 Task: Add an event with the title Product Demonstration and Feedback Session, date '2024/04/28', time 9:40 AM to 11:40 AMand add a description: Participants will develop essential communication skills, such as active listening, asking probing questions, and conveying their own viewpoints persuasively. They will learn how to adapt their communication style to different negotiation situations and personalities., put the event into Blue category . Add location for the event as: New York City, USA, logged in from the account softage.3@softage.netand send the event invitation to softage.2@softage.net and softage.4@softage.net. Set a reminder for the event 5 minutes before
Action: Mouse moved to (102, 97)
Screenshot: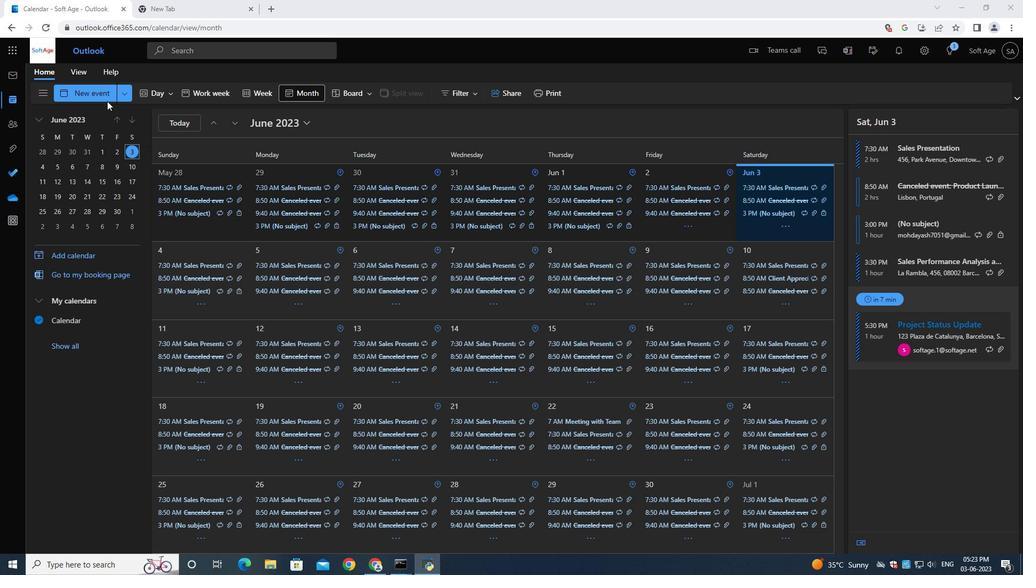 
Action: Mouse pressed left at (102, 97)
Screenshot: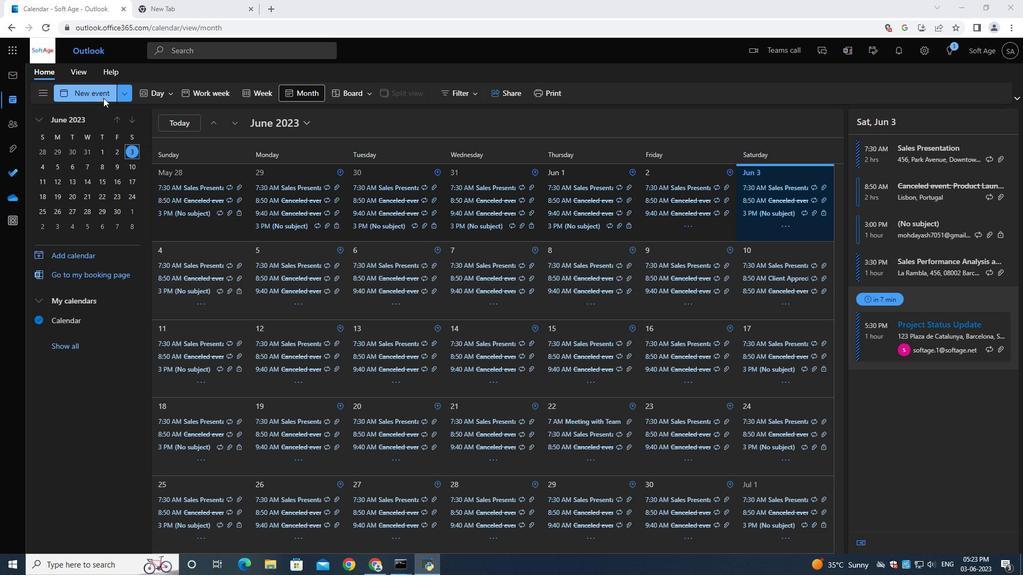 
Action: Mouse moved to (293, 160)
Screenshot: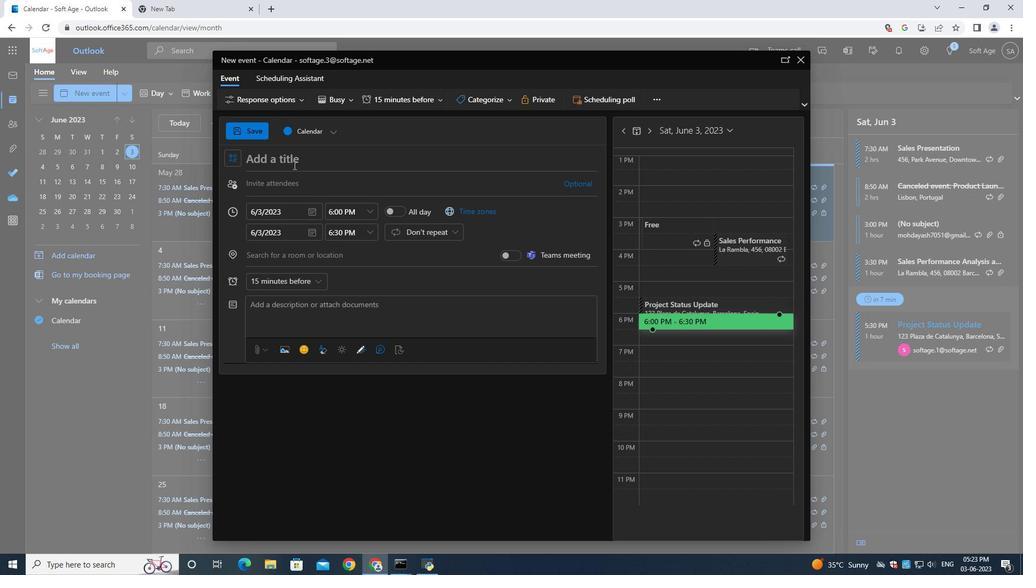
Action: Mouse pressed left at (293, 160)
Screenshot: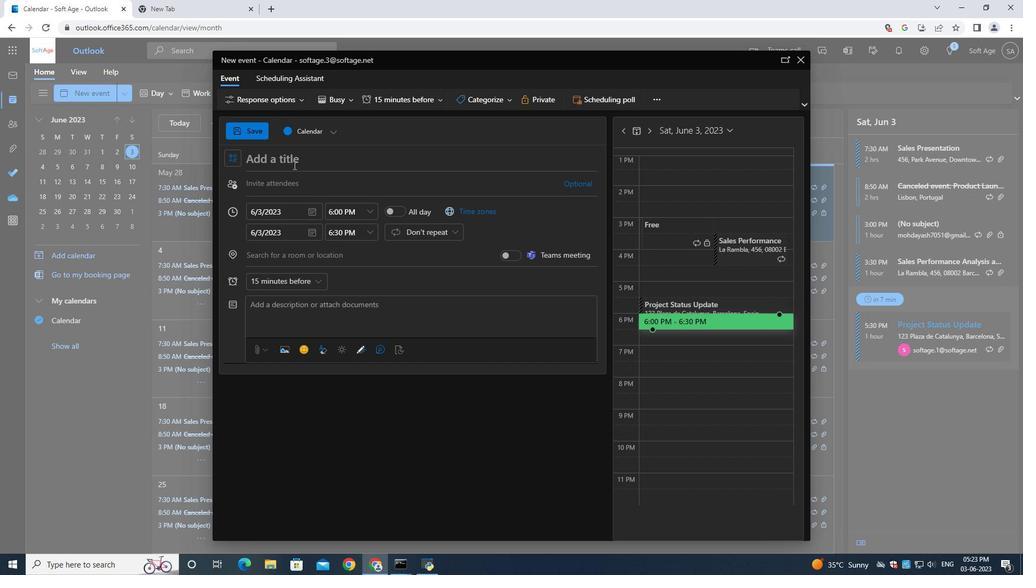 
Action: Key pressed <Key.shift>Product<Key.space><Key.shift>Demonstration<Key.space>and<Key.space><Key.shift>Feedback<Key.space><Key.shift>Session
Screenshot: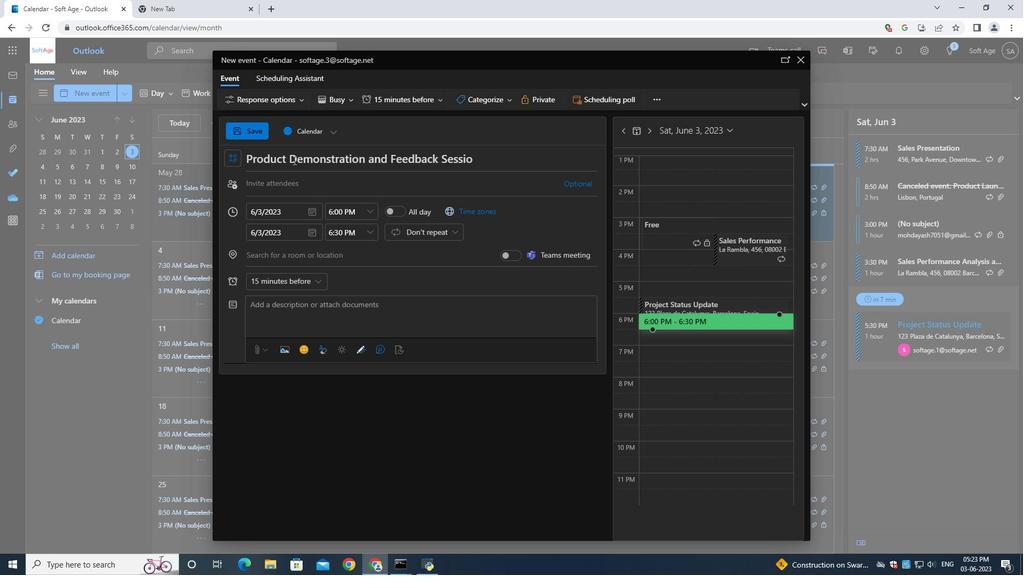 
Action: Mouse moved to (310, 211)
Screenshot: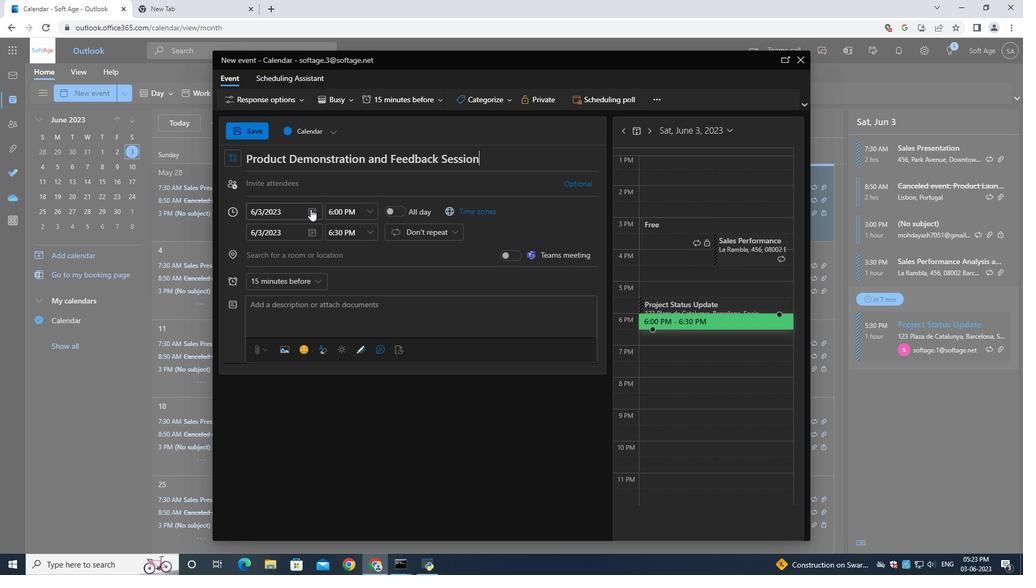 
Action: Mouse pressed left at (310, 211)
Screenshot: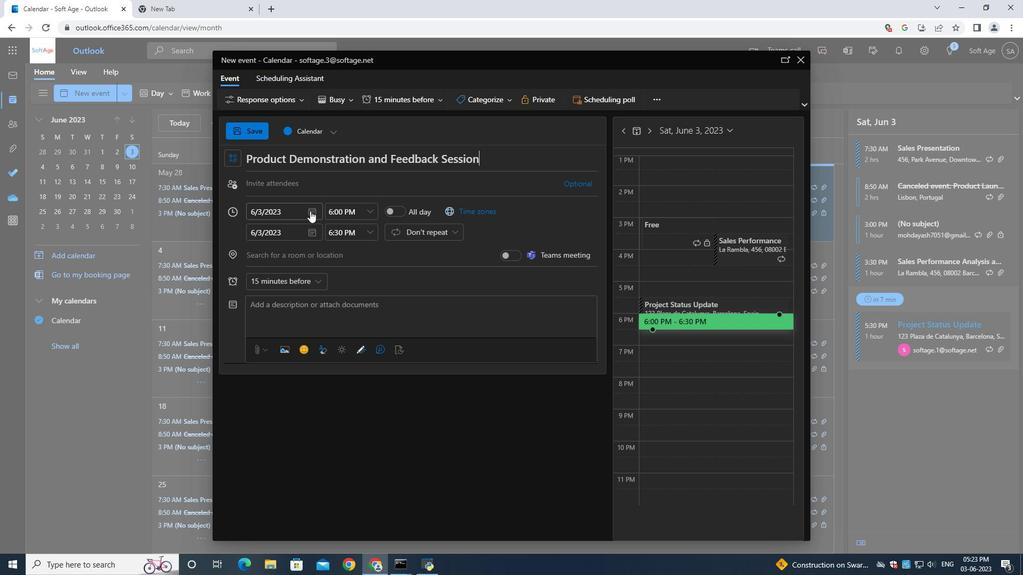 
Action: Mouse moved to (347, 234)
Screenshot: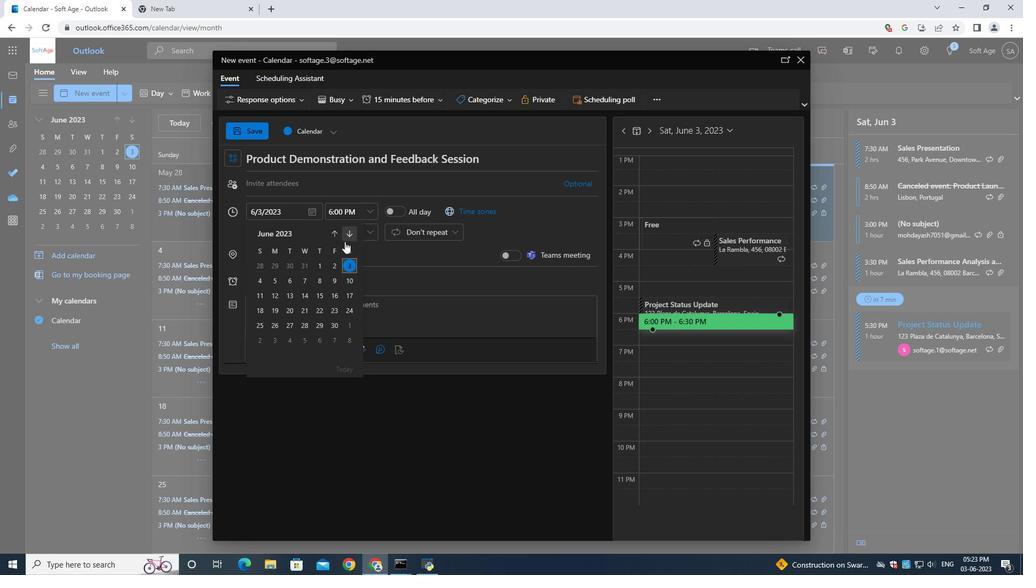 
Action: Mouse pressed left at (347, 234)
Screenshot: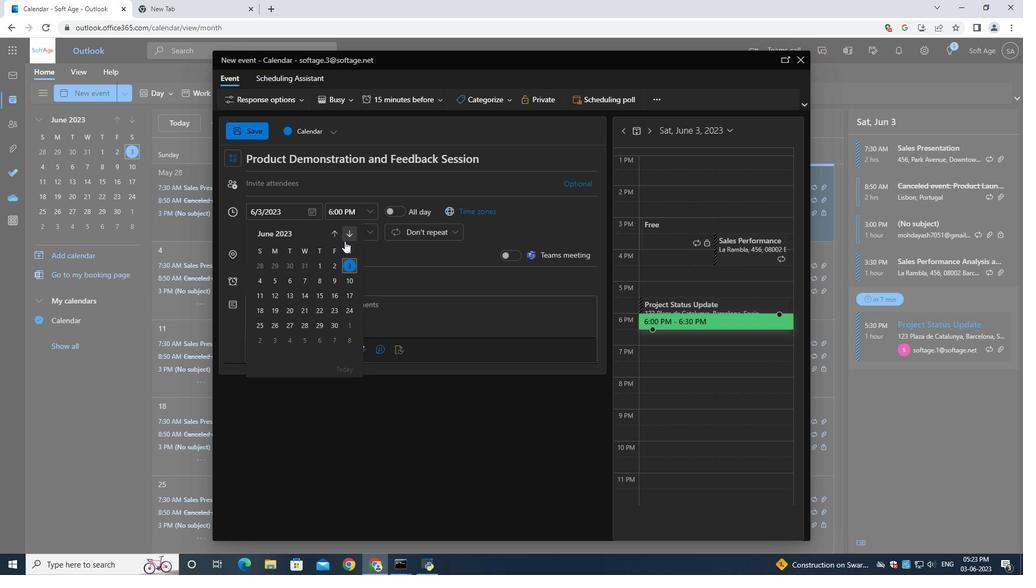 
Action: Mouse moved to (348, 235)
Screenshot: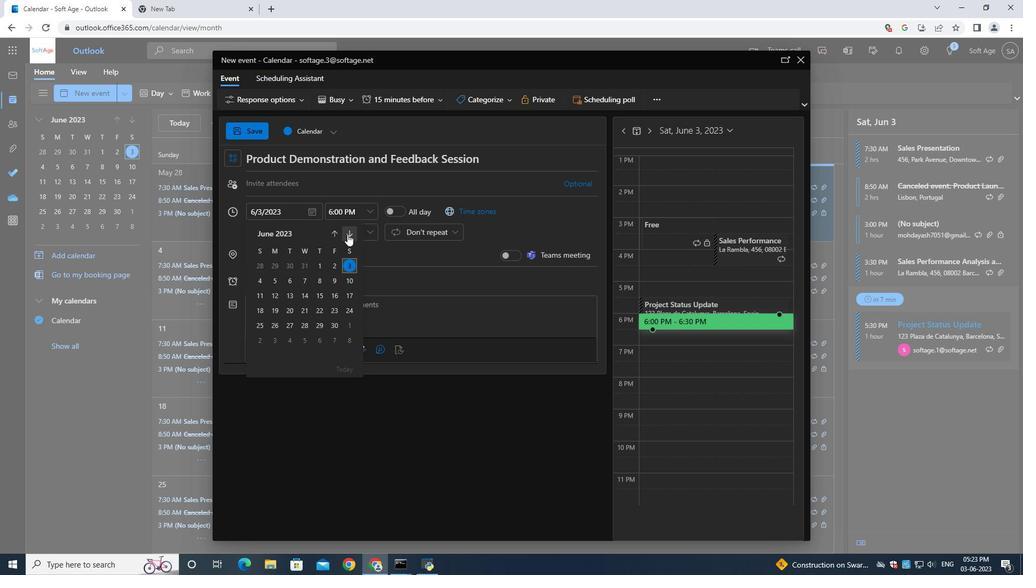 
Action: Mouse pressed left at (348, 235)
Screenshot: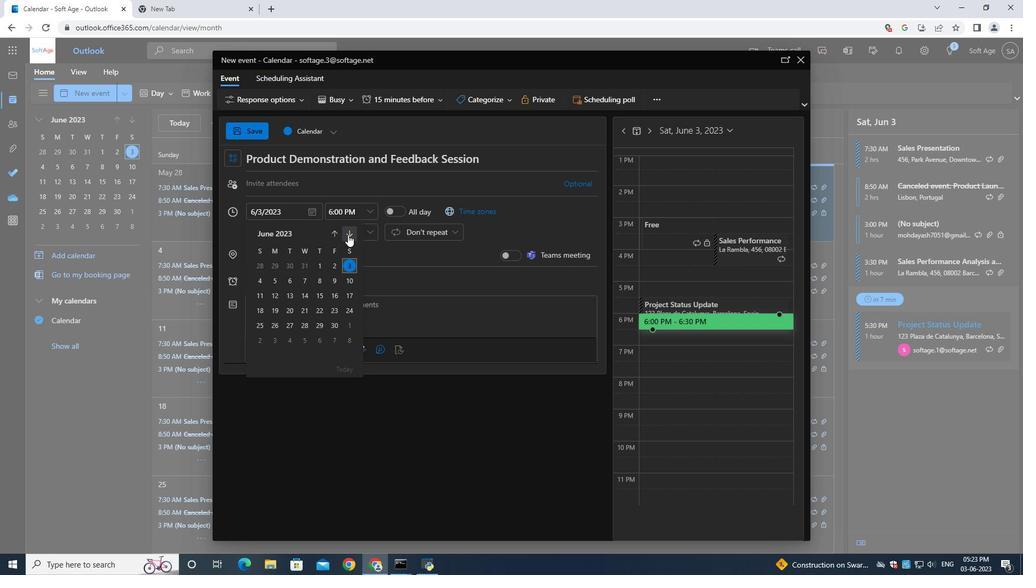 
Action: Mouse pressed left at (348, 235)
Screenshot: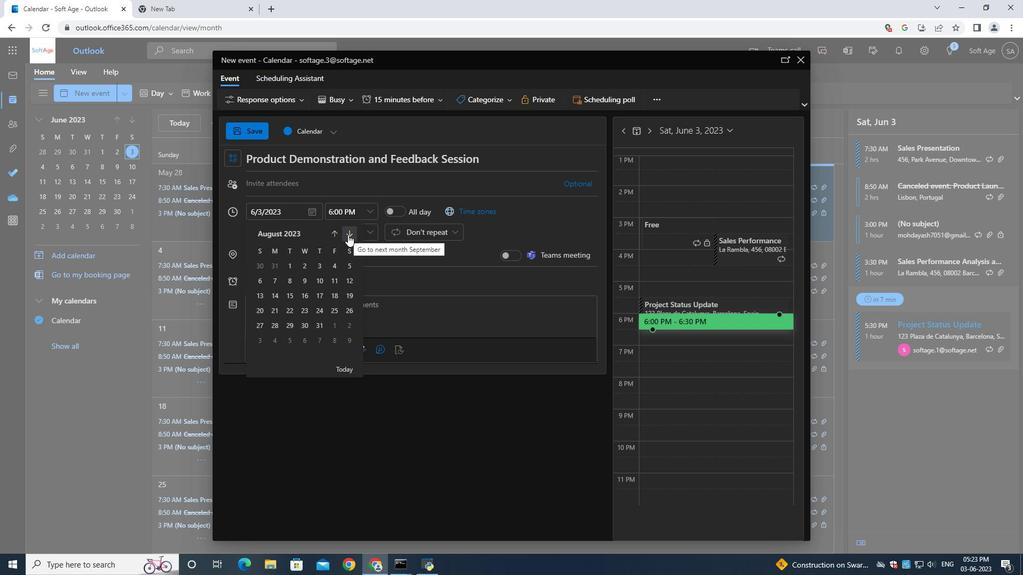 
Action: Mouse moved to (347, 235)
Screenshot: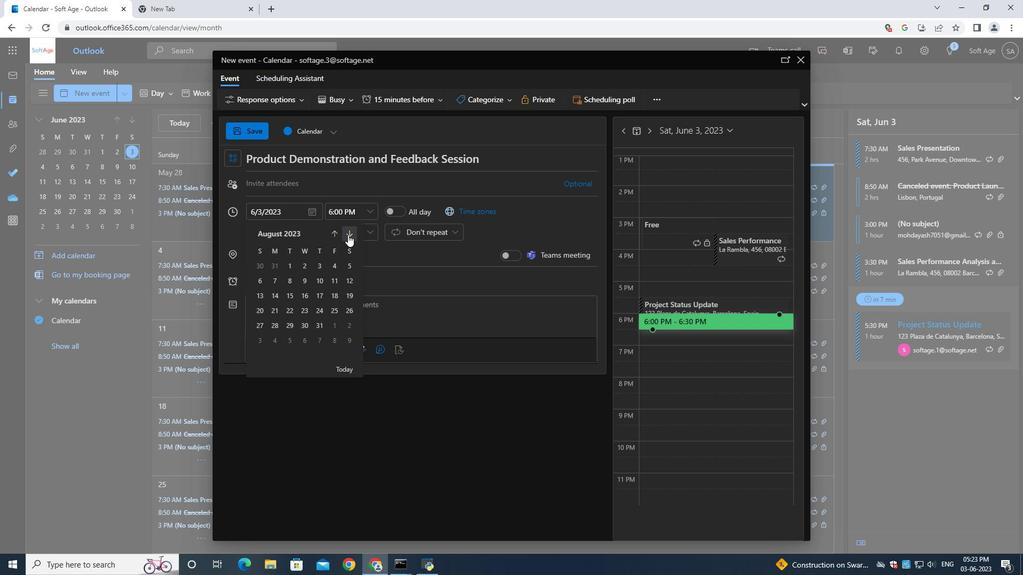
Action: Mouse pressed left at (347, 235)
Screenshot: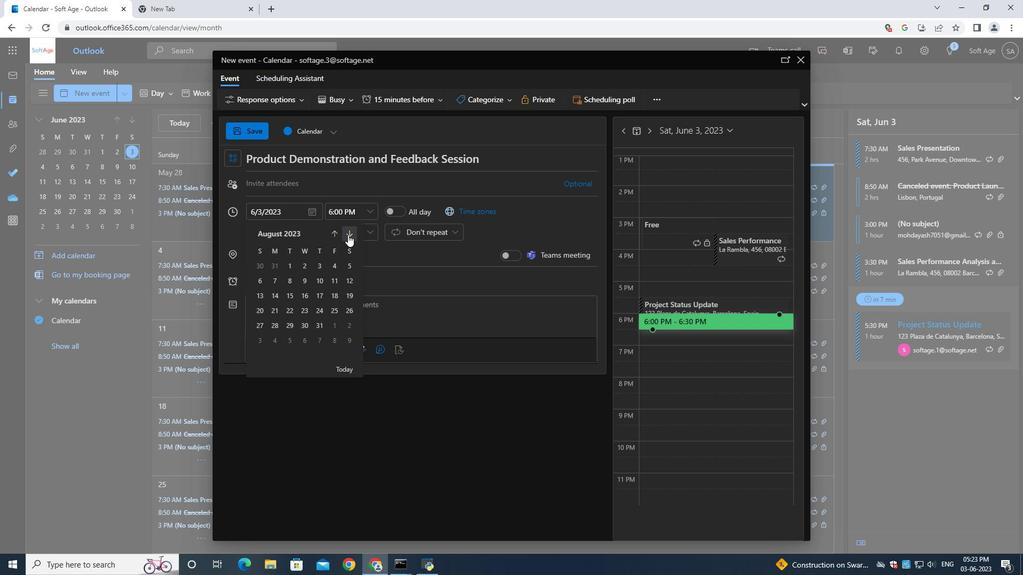 
Action: Mouse pressed left at (347, 235)
Screenshot: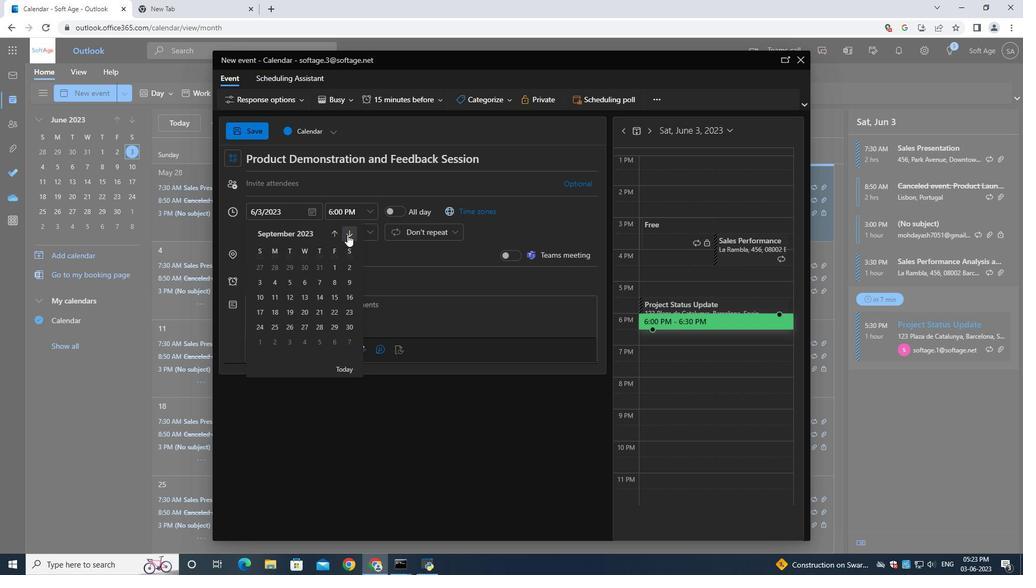 
Action: Mouse pressed left at (347, 235)
Screenshot: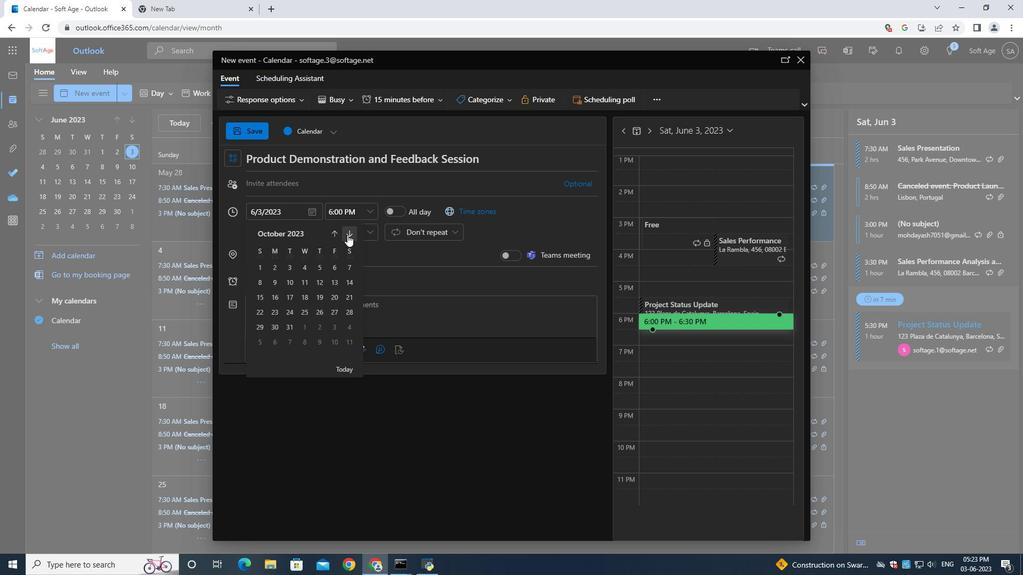 
Action: Mouse pressed left at (347, 235)
Screenshot: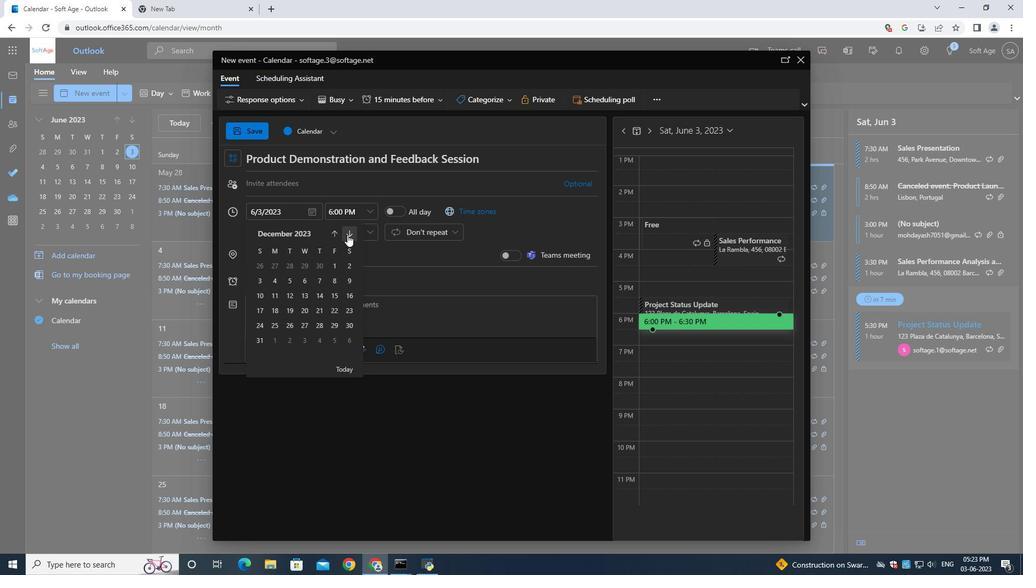 
Action: Mouse pressed left at (347, 235)
Screenshot: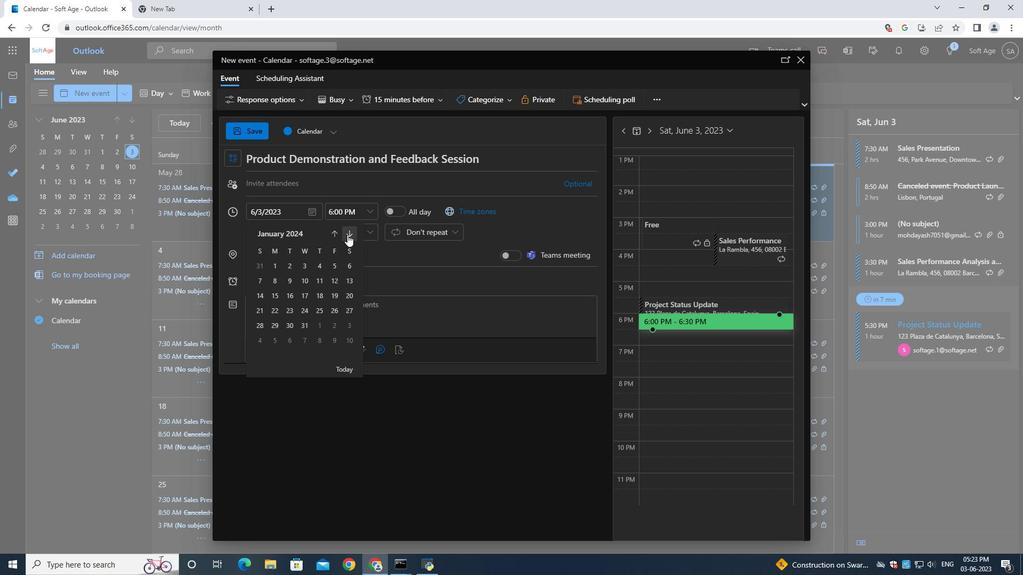 
Action: Mouse pressed left at (347, 235)
Screenshot: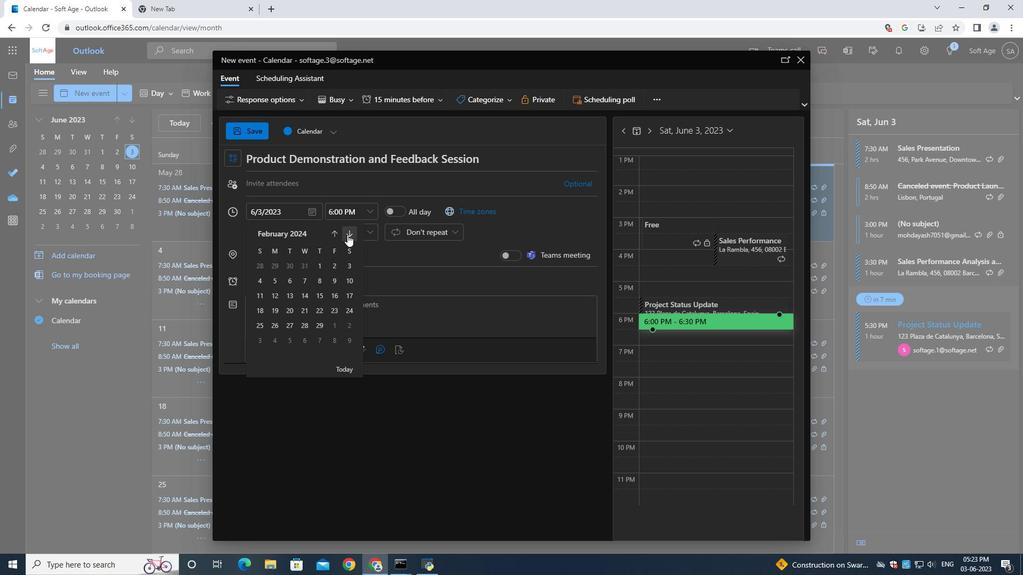 
Action: Mouse pressed left at (347, 235)
Screenshot: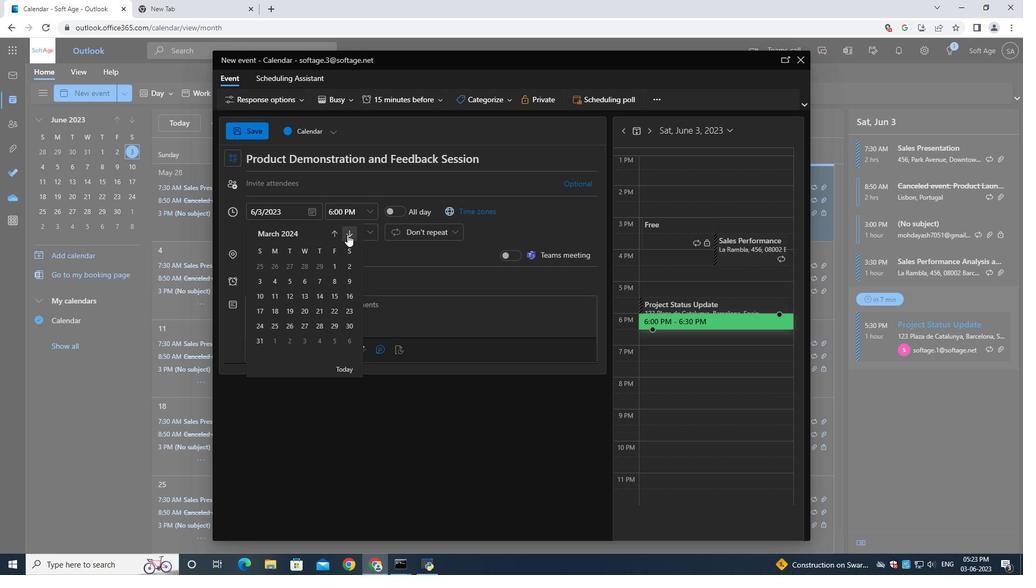 
Action: Mouse moved to (261, 328)
Screenshot: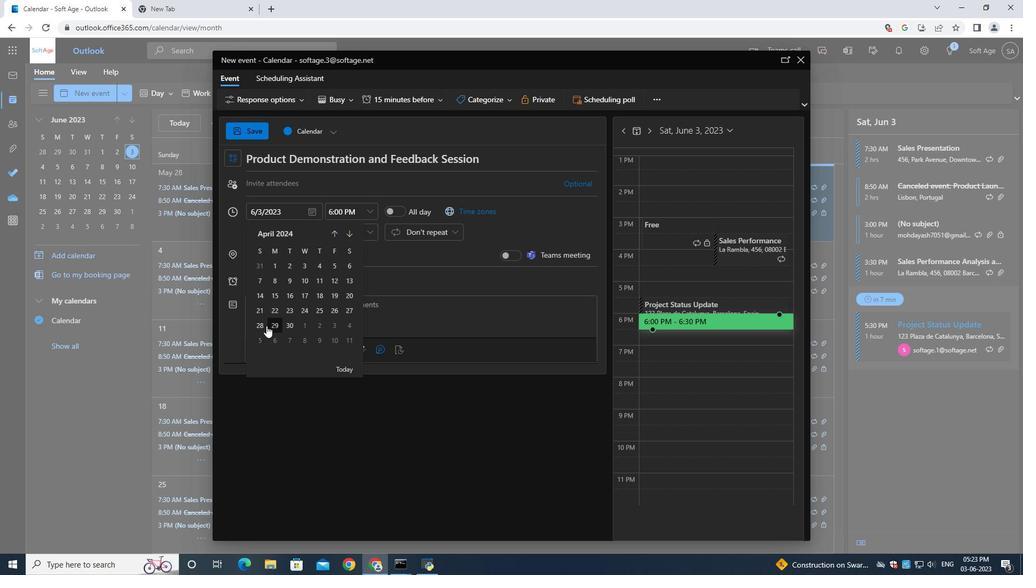 
Action: Mouse pressed left at (261, 328)
Screenshot: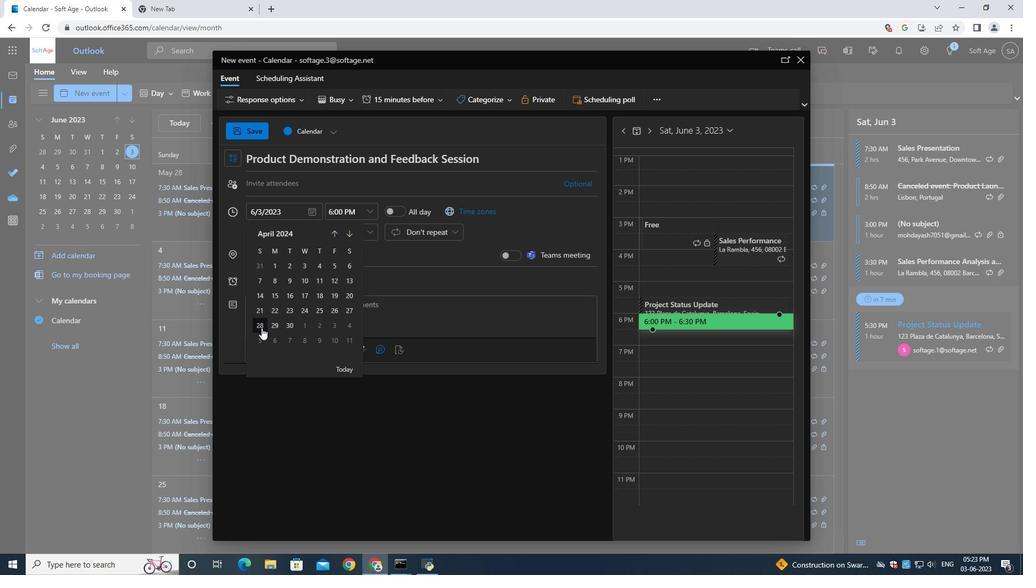 
Action: Mouse moved to (356, 219)
Screenshot: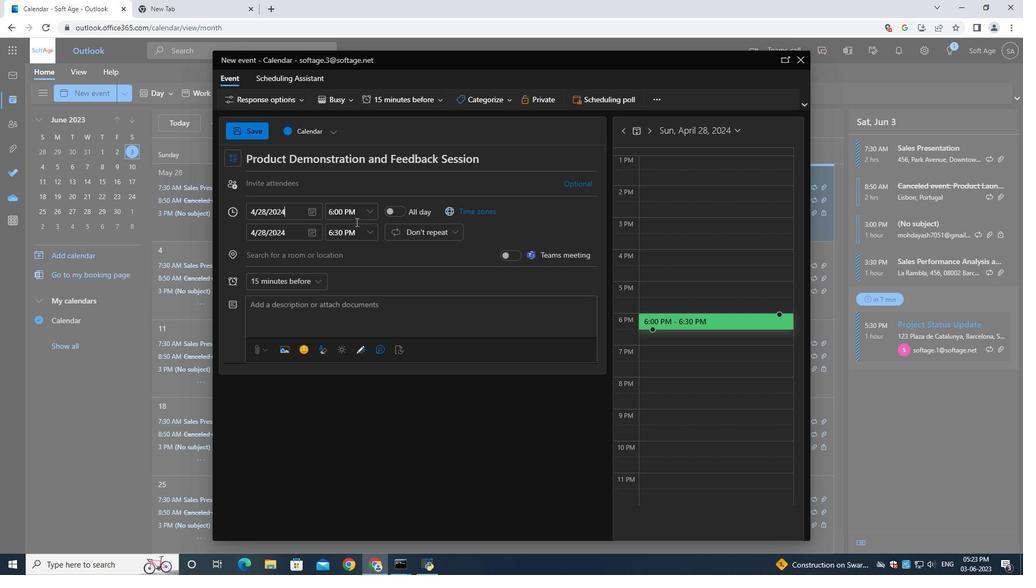 
Action: Mouse pressed left at (356, 219)
Screenshot: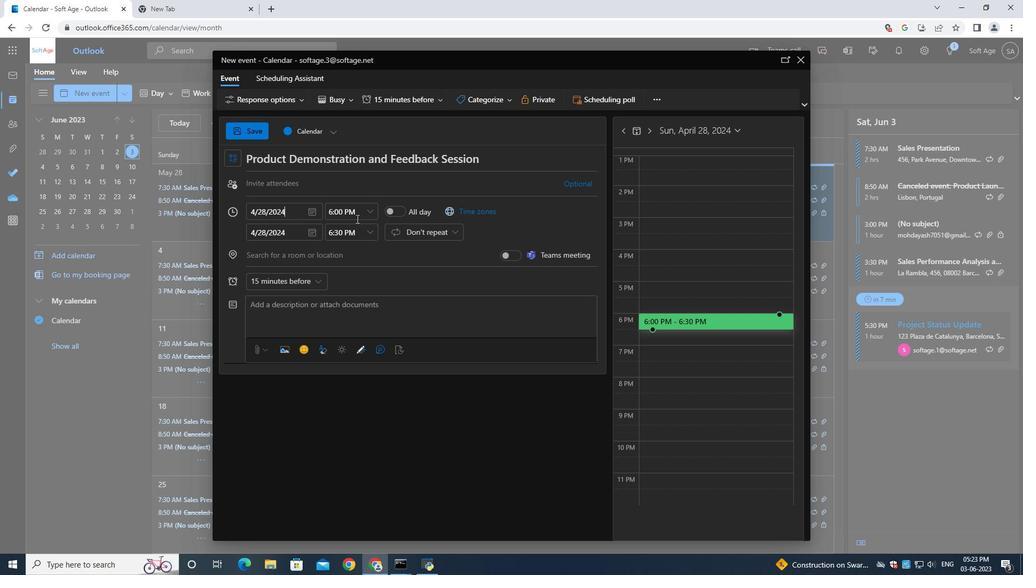 
Action: Key pressed 9<Key.shift_r>:40<Key.shift>AM
Screenshot: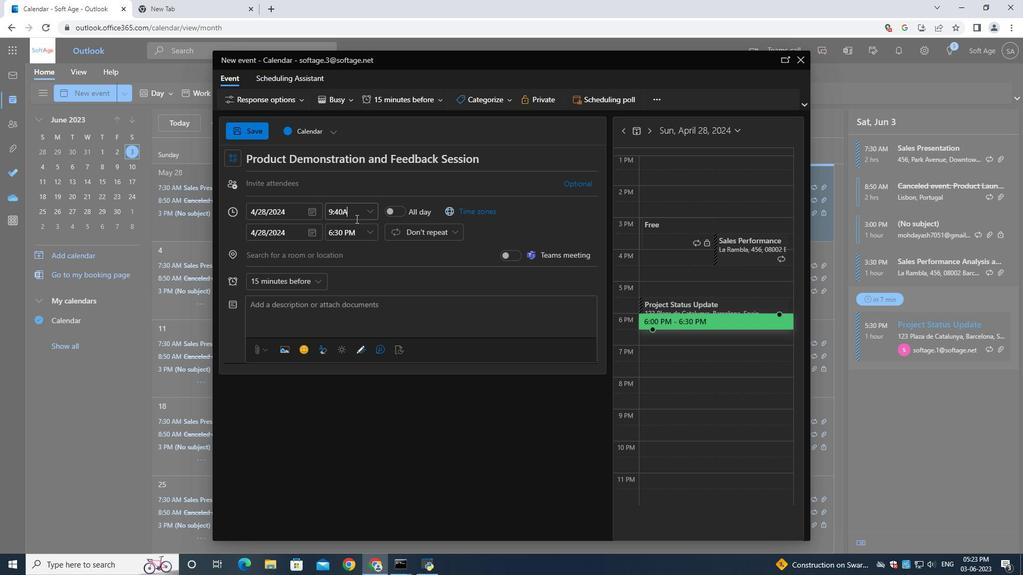 
Action: Mouse moved to (346, 233)
Screenshot: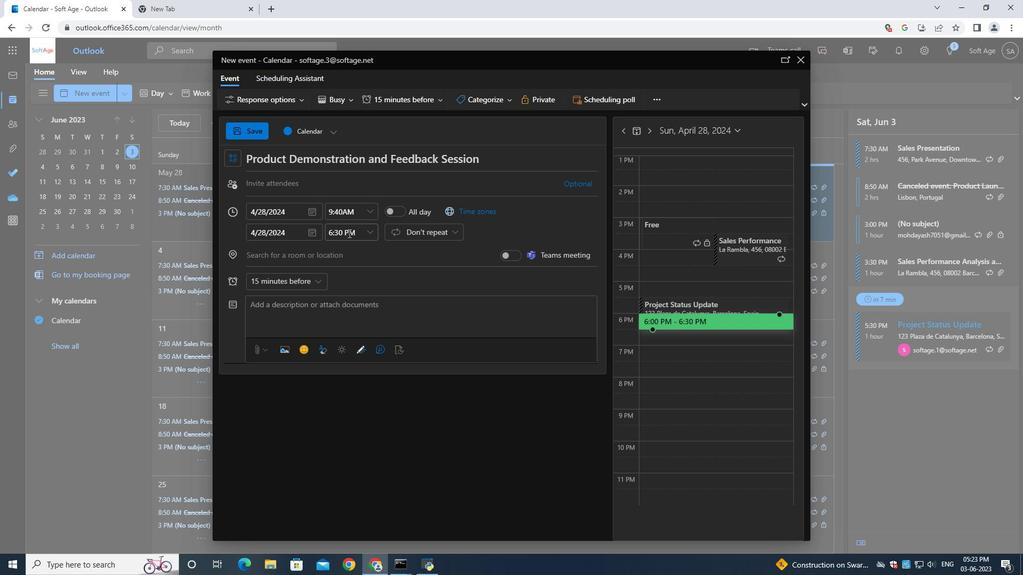 
Action: Mouse pressed left at (346, 233)
Screenshot: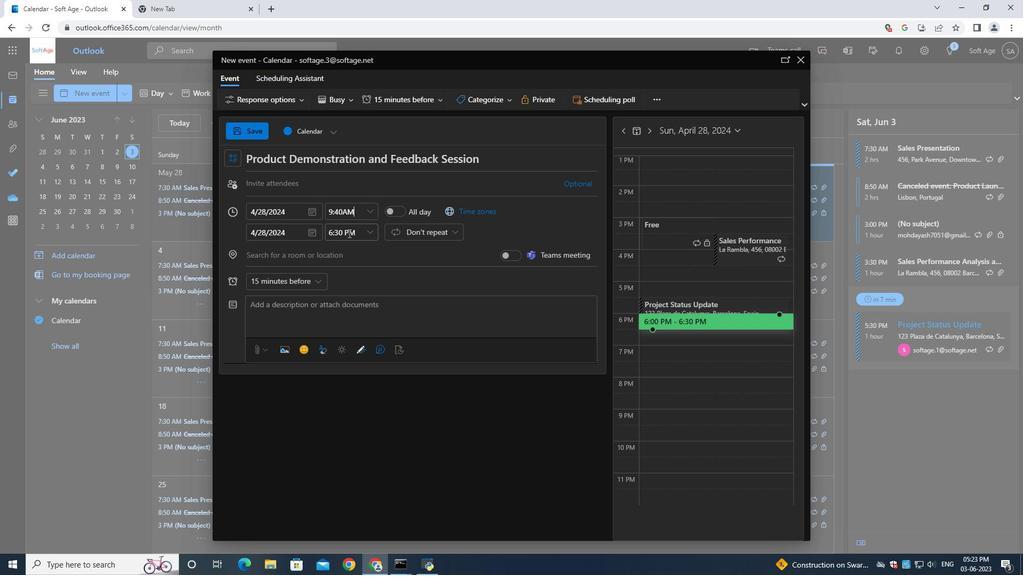 
Action: Mouse moved to (346, 233)
Screenshot: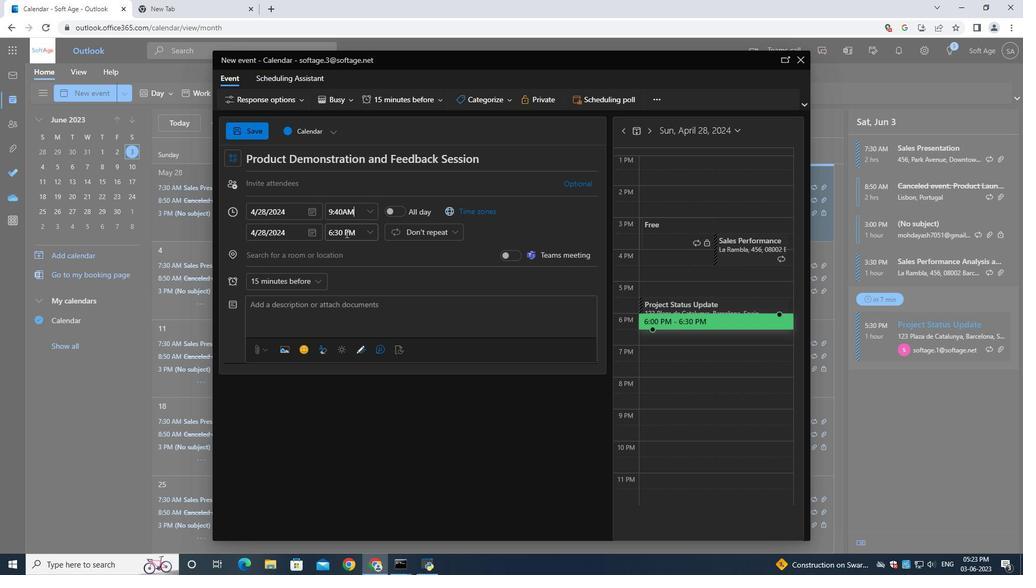 
Action: Key pressed 11<Key.shift_r>:40<Key.shift>AM
Screenshot: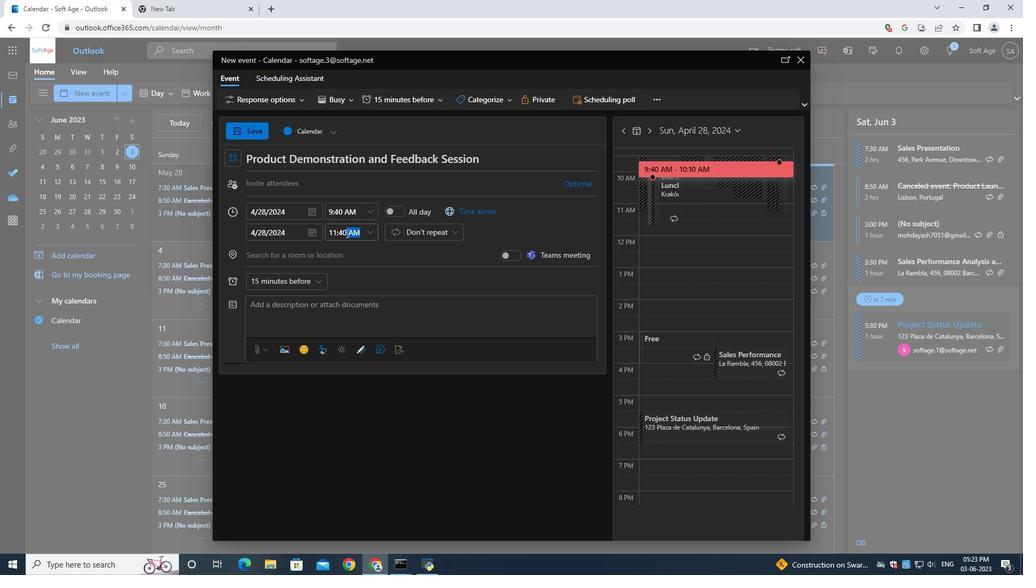 
Action: Mouse moved to (318, 311)
Screenshot: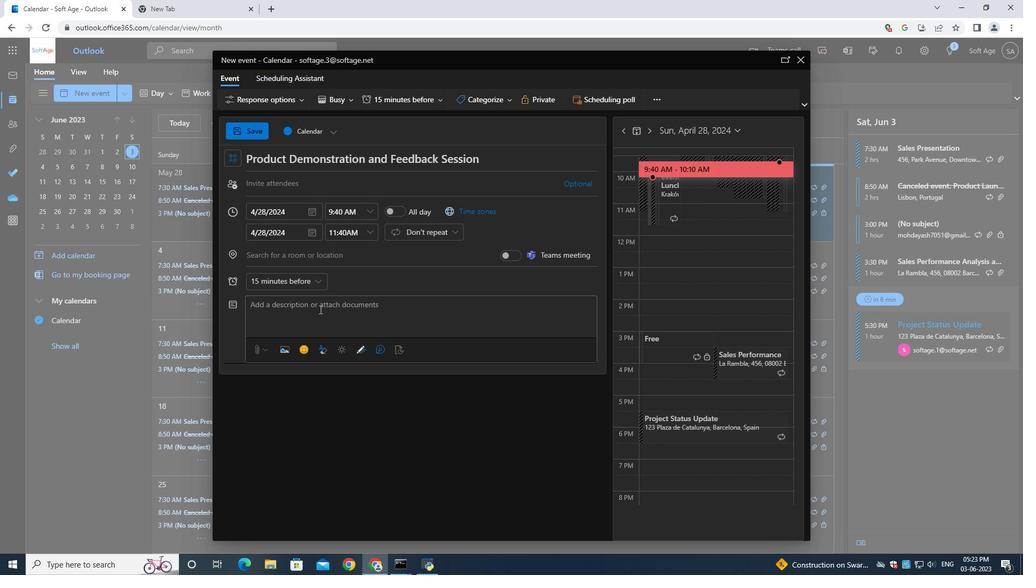 
Action: Mouse pressed left at (318, 311)
Screenshot: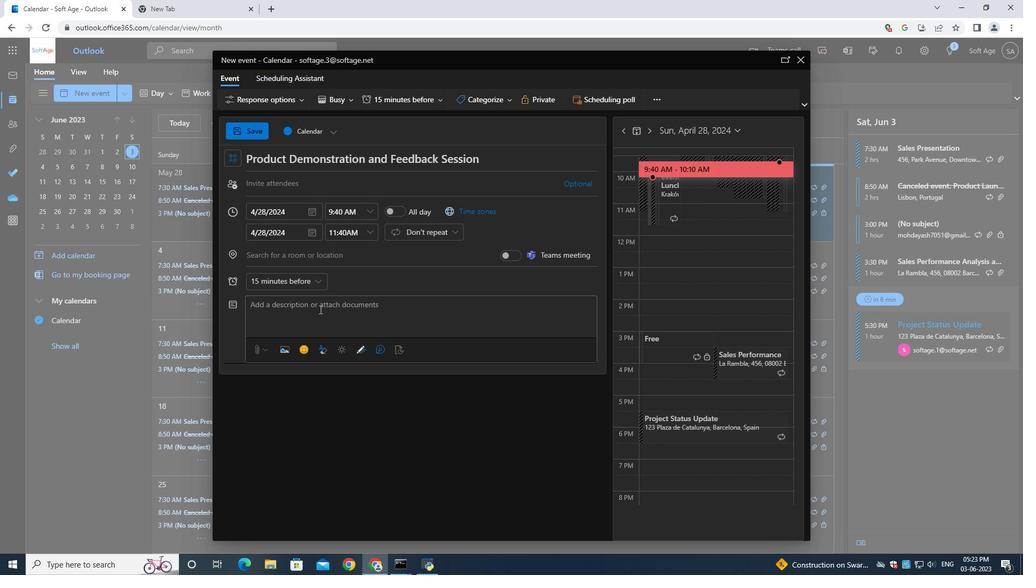 
Action: Mouse moved to (321, 308)
Screenshot: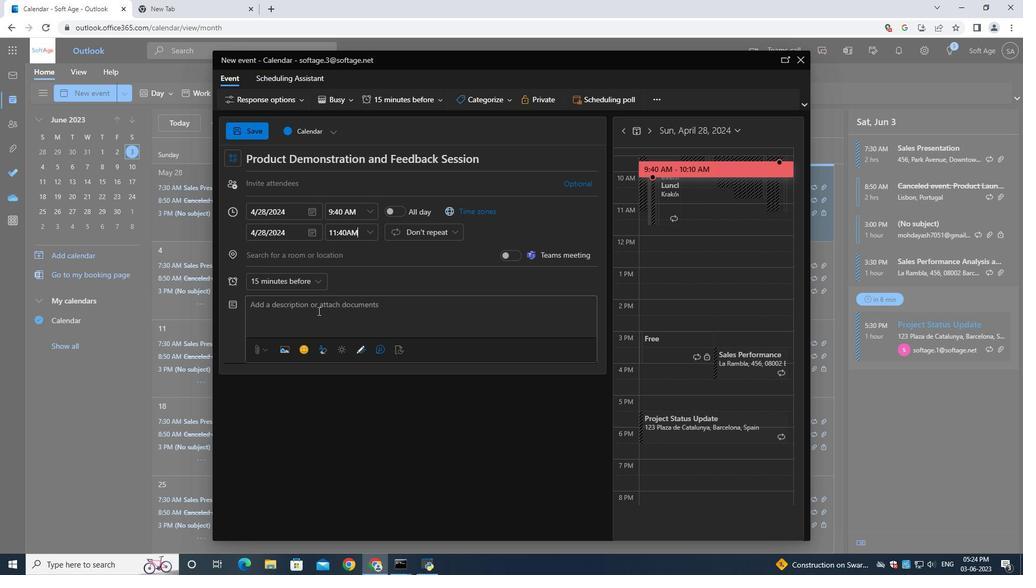 
Action: Key pressed <Key.shift><Key.shift><Key.shift><Key.shift><Key.shift><Key.shift><Key.shift>Participants<Key.space>will<Key.space>develop<Key.space>essential<Key.space>communication<Key.space>skills,<Key.space>such<Key.space>as<Key.space>active<Key.space>listening,<Key.space>asking<Key.space>probing<Key.space>question,<Key.space>and<Key.space>conveying<Key.space>their<Key.space>own<Key.space>viewpoints<Key.space>pr<Key.backspace>ersuasively.<Key.space><Key.shift>They<Key.space>will<Key.space>learn<Key.space>hoe<Key.backspace>w<Key.space>to<Key.space>adapt<Key.space>their<Key.space>commun<Key.backspace><Key.backspace><Key.backspace><Key.backspace><Key.backspace><Key.backspace>communication<Key.space>style<Key.space>to<Key.space>different<Key.space>negotiation<Key.space>situations<Key.space>and<Key.space>personalities.
Screenshot: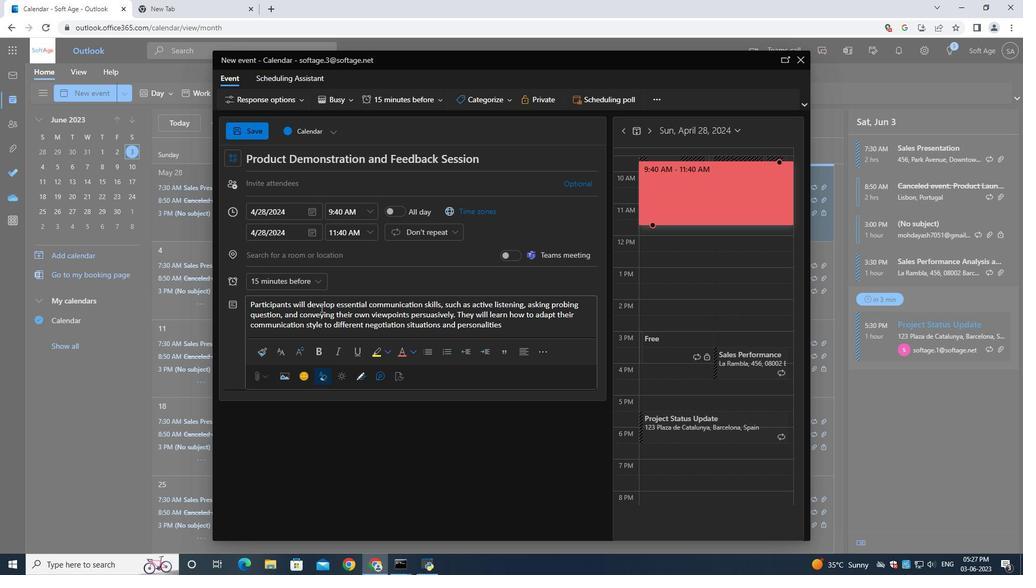 
Action: Mouse moved to (502, 101)
Screenshot: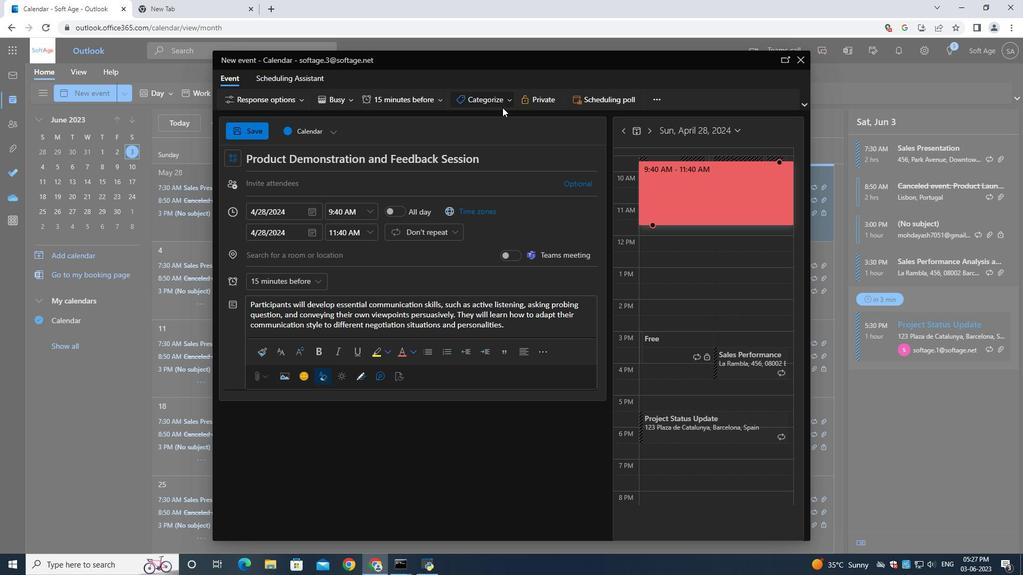
Action: Mouse pressed left at (502, 101)
Screenshot: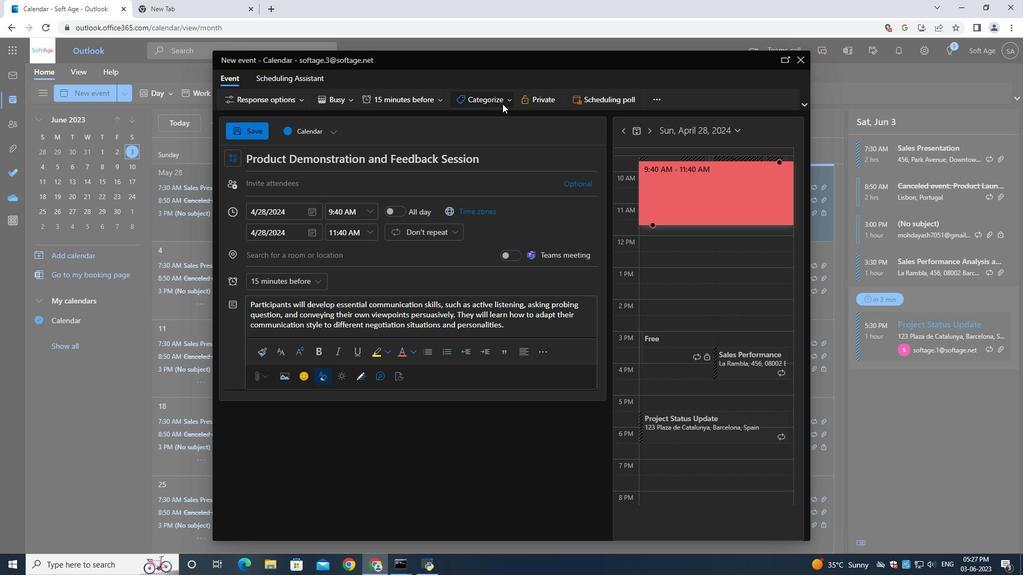 
Action: Mouse moved to (489, 122)
Screenshot: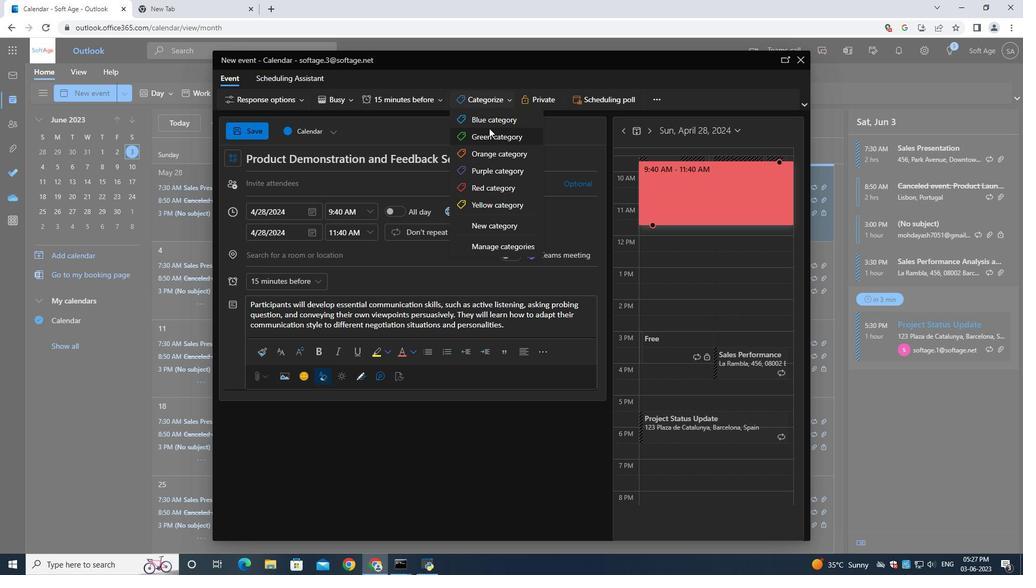 
Action: Mouse pressed left at (489, 122)
Screenshot: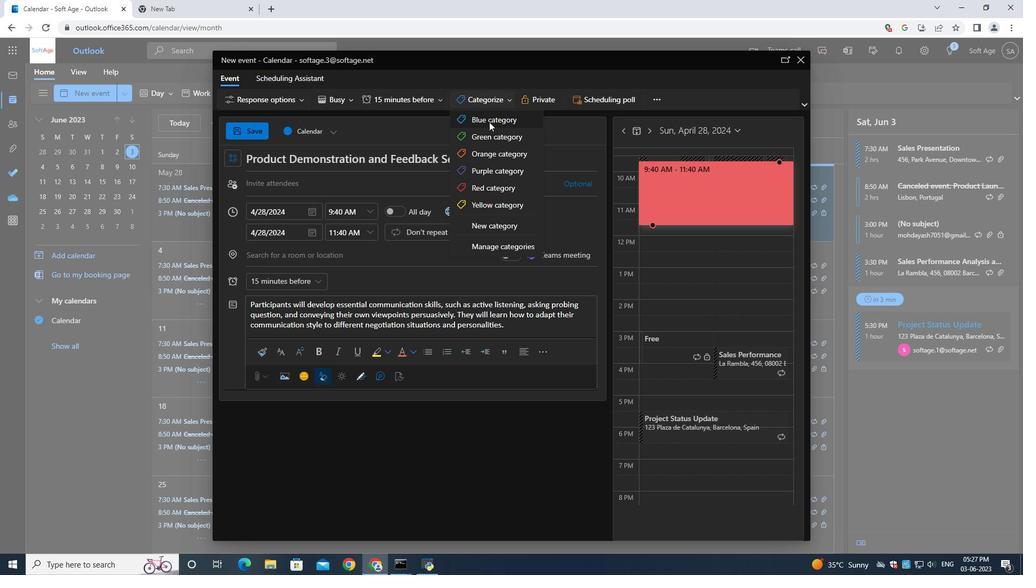 
Action: Mouse moved to (278, 252)
Screenshot: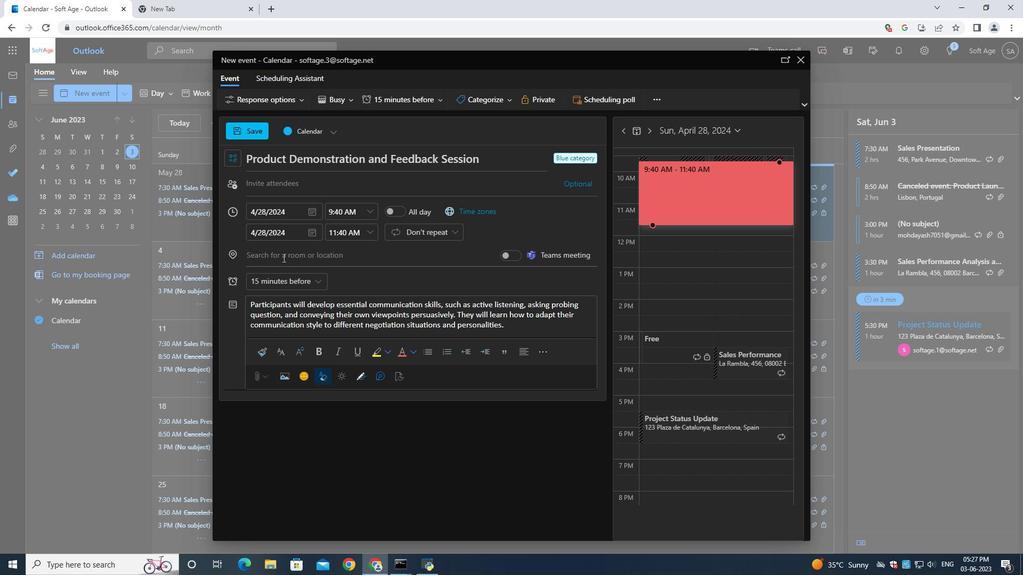 
Action: Mouse pressed left at (278, 252)
Screenshot: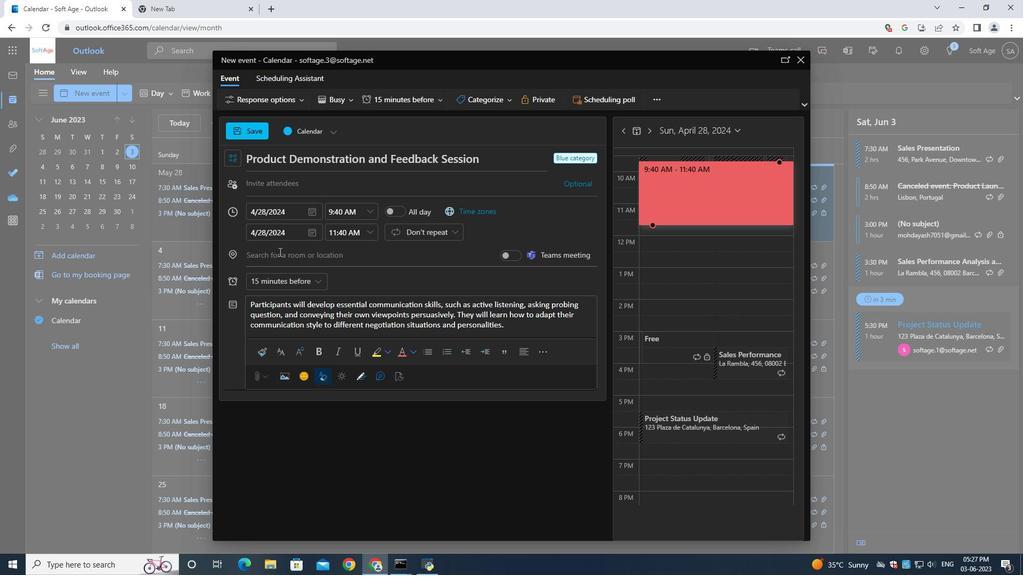 
Action: Mouse moved to (278, 252)
Screenshot: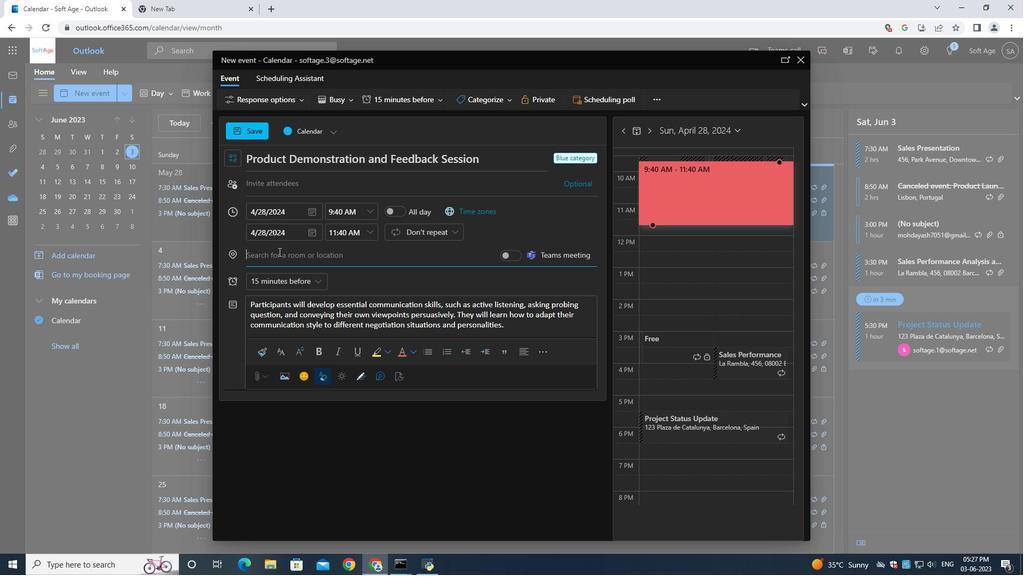 
Action: Key pressed <Key.shift><Key.shift><Key.shift><Key.shift><Key.shift><Key.shift><Key.shift><Key.shift><Key.shift>New<Key.space><Key.shift>York<Key.space><Key.shift>City,<Key.shift><Key.shift><Key.shift><Key.shift><Key.shift><Key.shift><Key.shift><Key.shift><Key.shift><Key.shift><Key.shift><Key.shift><Key.shift><Key.shift><Key.shift><Key.shift><Key.shift><Key.shift><Key.shift><Key.shift><Key.shift><Key.shift><Key.shift><Key.shift><Key.shift><Key.shift><Key.shift><Key.shift><Key.shift><Key.shift><Key.shift><Key.shift><Key.shift><Key.shift><Key.shift><Key.shift><Key.space>USA
Screenshot: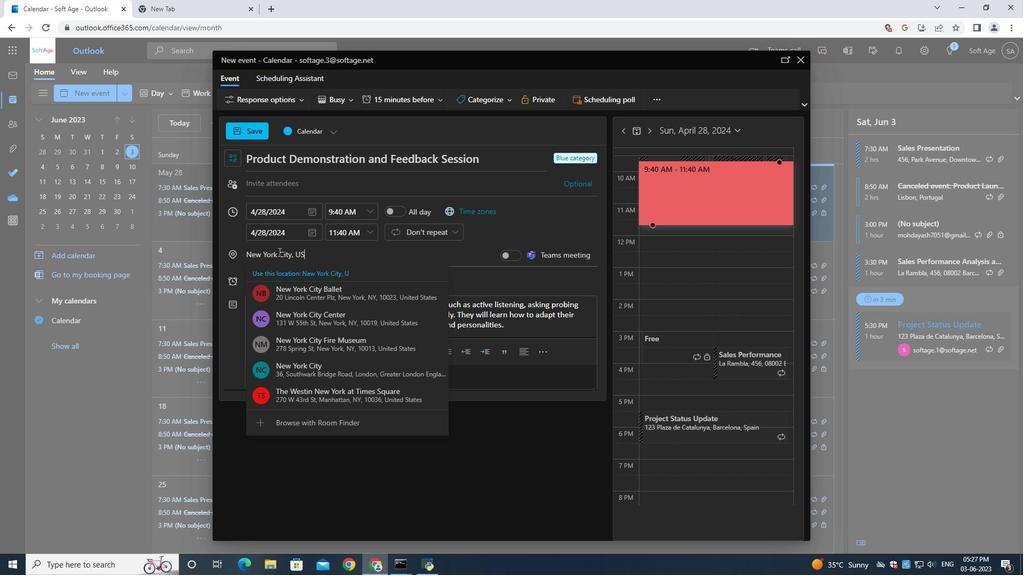 
Action: Mouse moved to (292, 178)
Screenshot: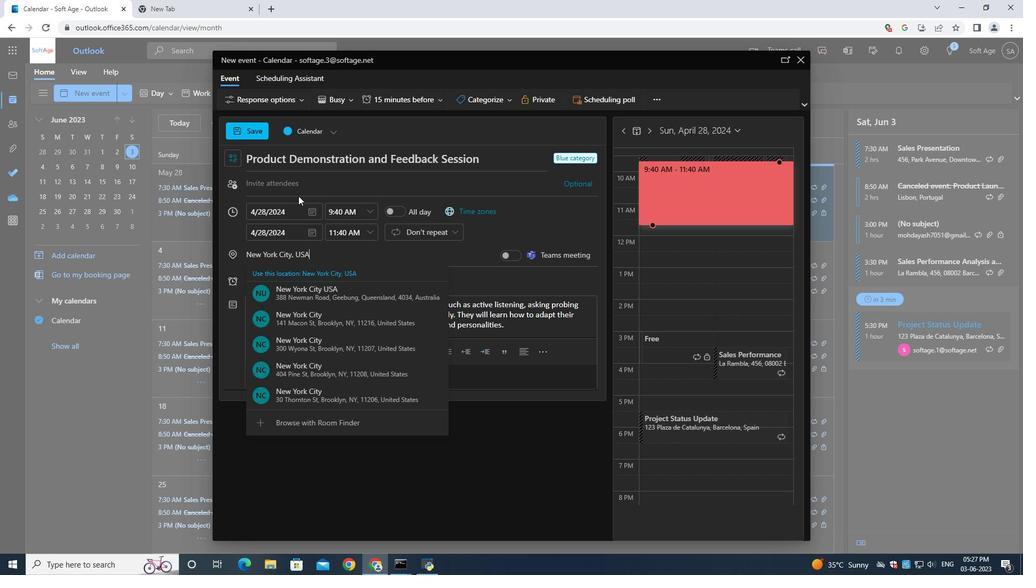 
Action: Mouse pressed left at (292, 178)
Screenshot: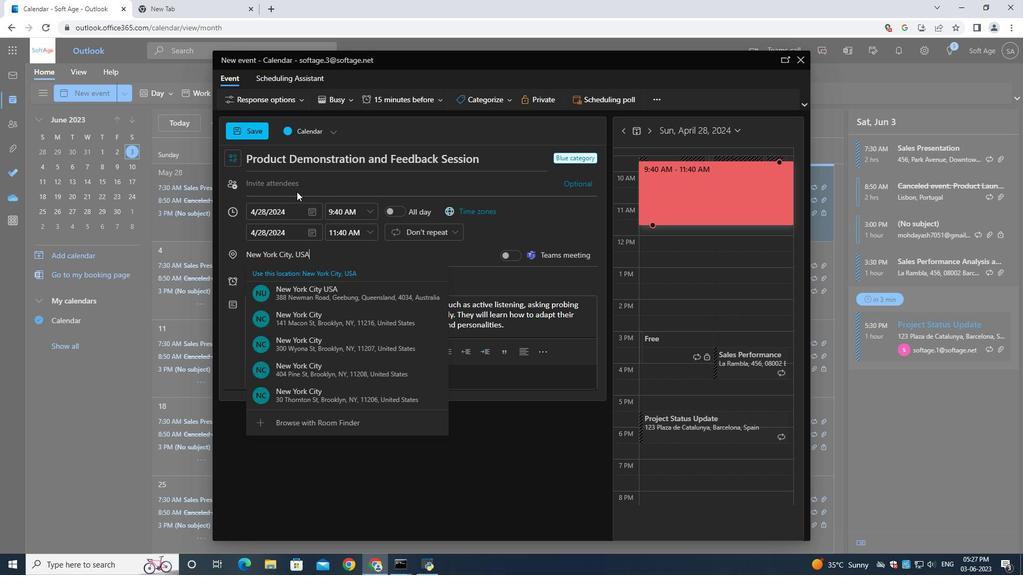 
Action: Mouse moved to (293, 178)
Screenshot: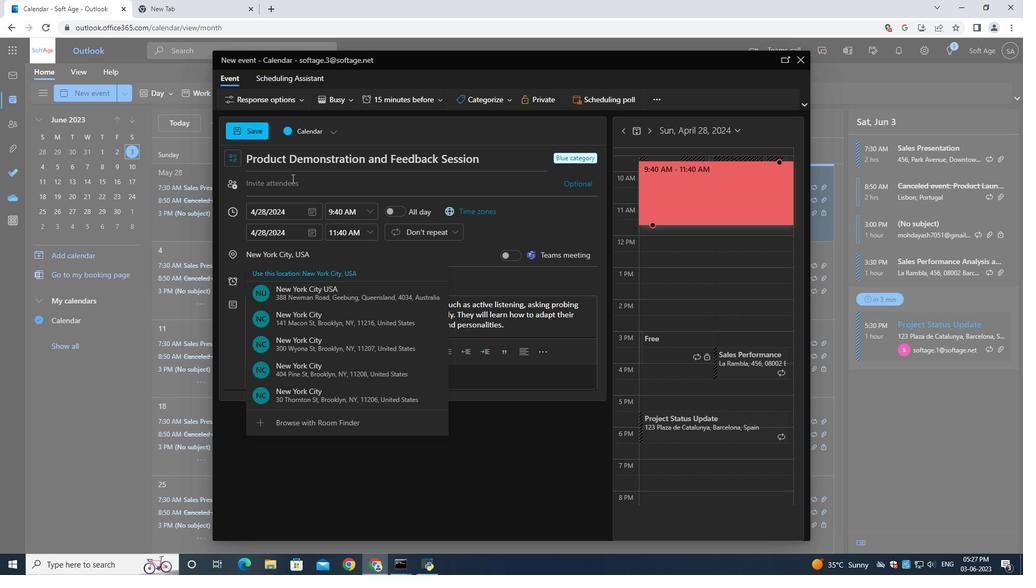 
Action: Key pressed softage.2<Key.shift>@softage.net
Screenshot: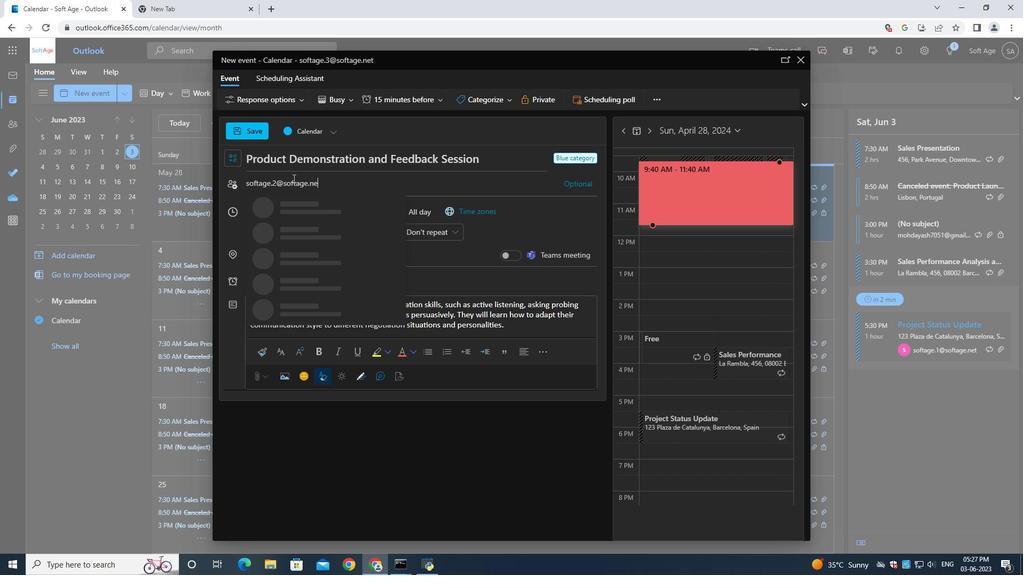 
Action: Mouse moved to (308, 210)
Screenshot: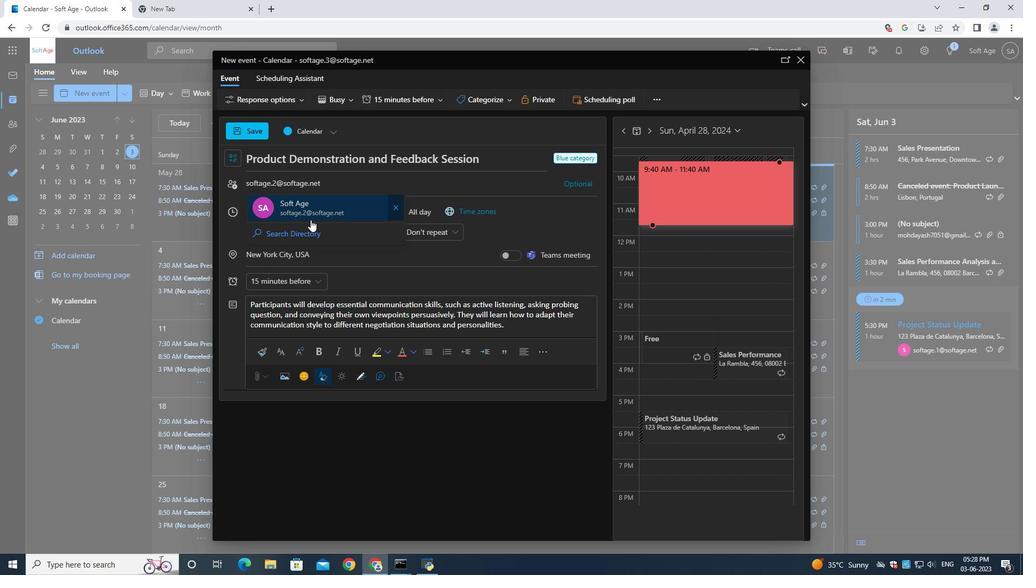 
Action: Mouse pressed left at (308, 210)
Screenshot: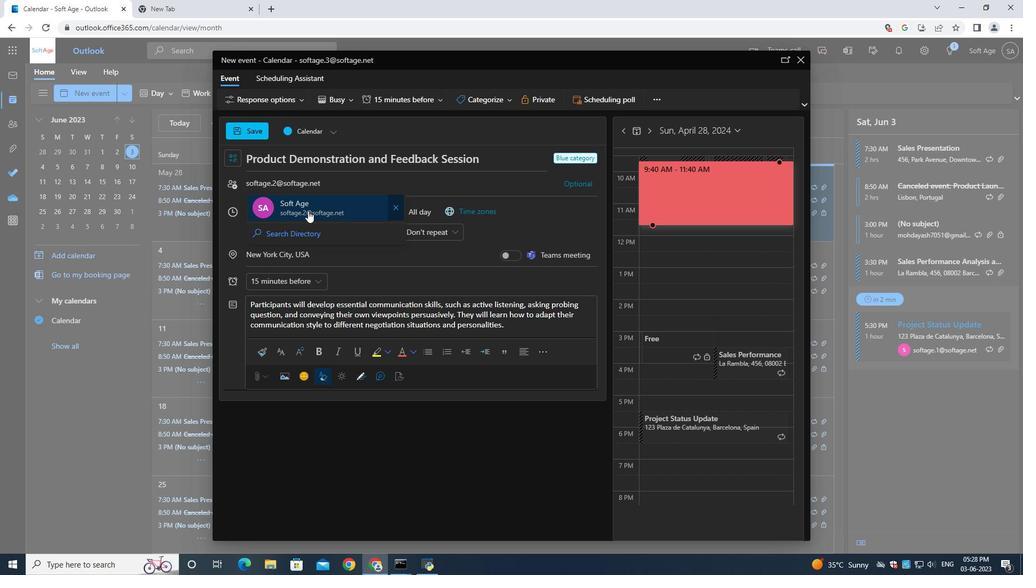 
Action: Mouse moved to (342, 195)
Screenshot: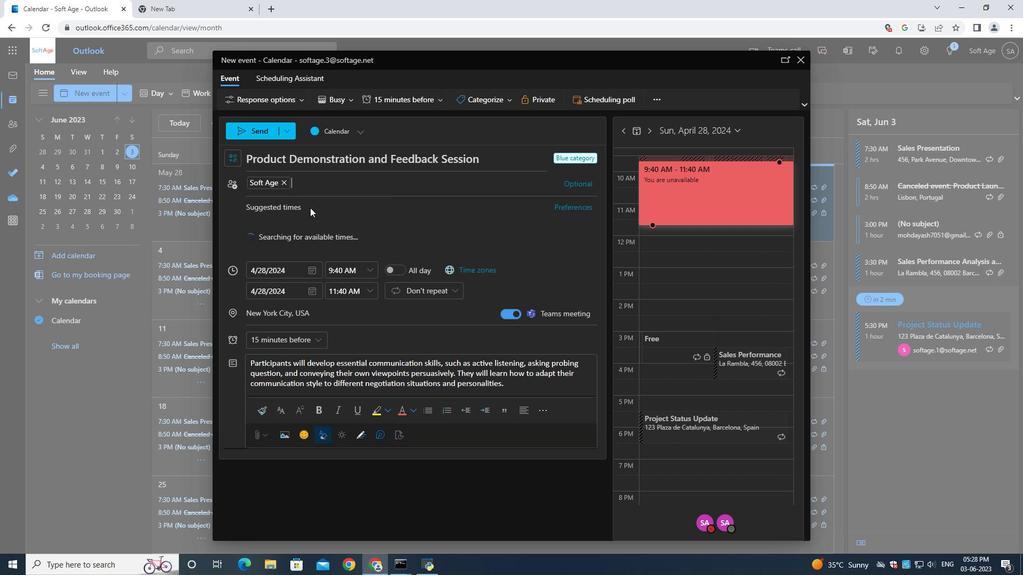 
Action: Key pressed softage.4<Key.shift>@softage.net
Screenshot: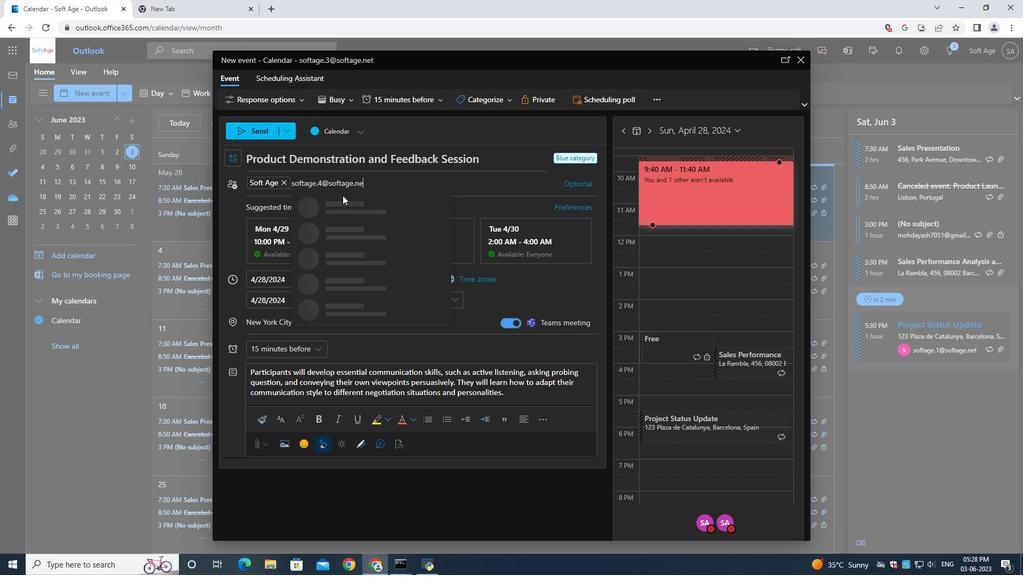 
Action: Mouse moved to (347, 199)
Screenshot: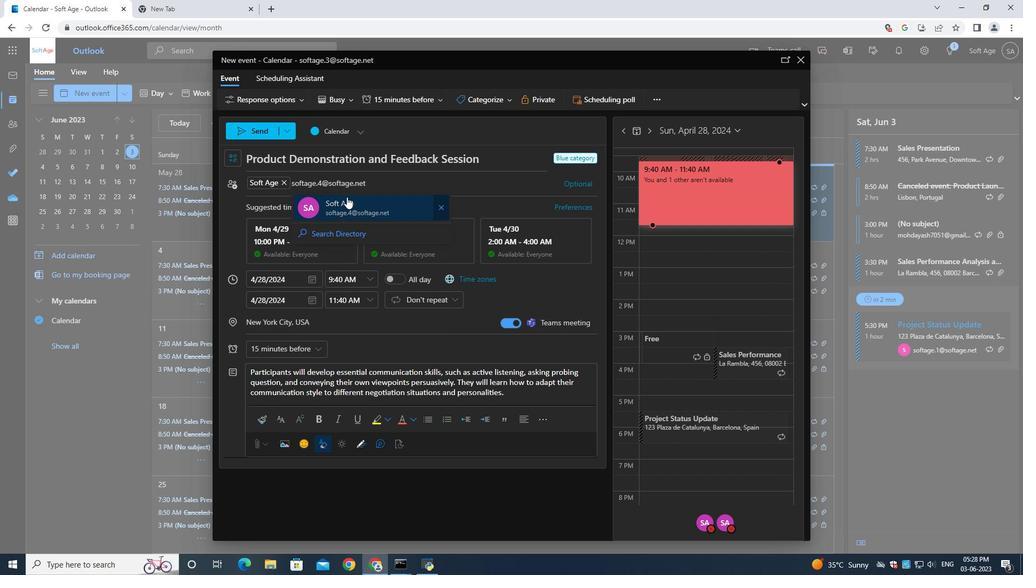 
Action: Mouse pressed left at (347, 199)
Screenshot: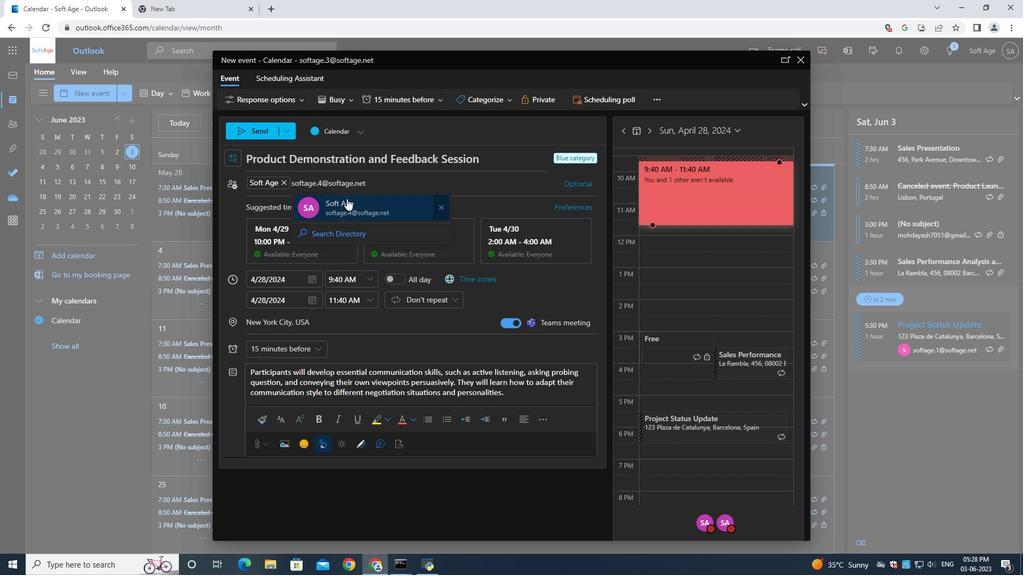 
Action: Mouse moved to (277, 349)
Screenshot: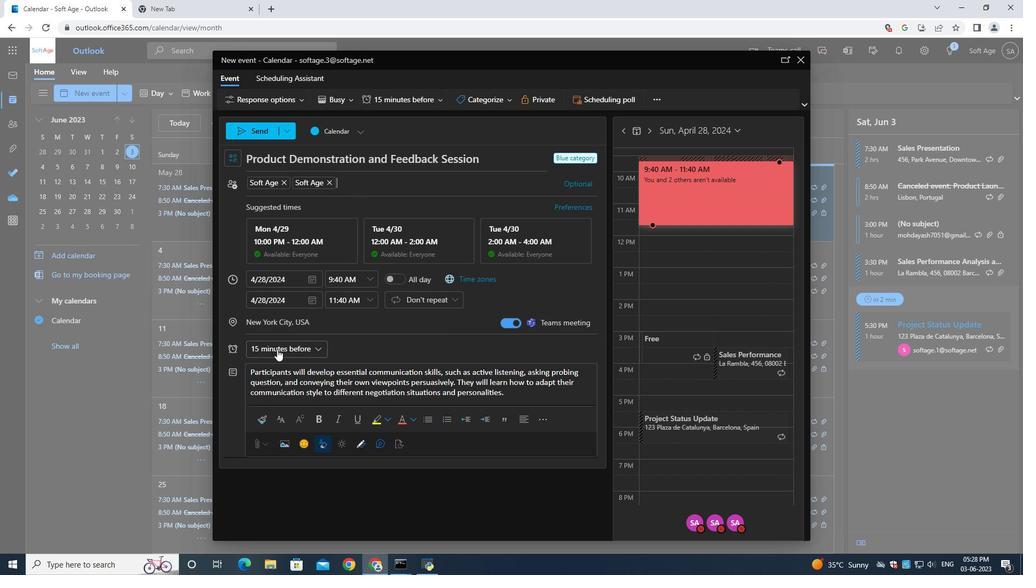 
Action: Mouse pressed left at (277, 349)
Screenshot: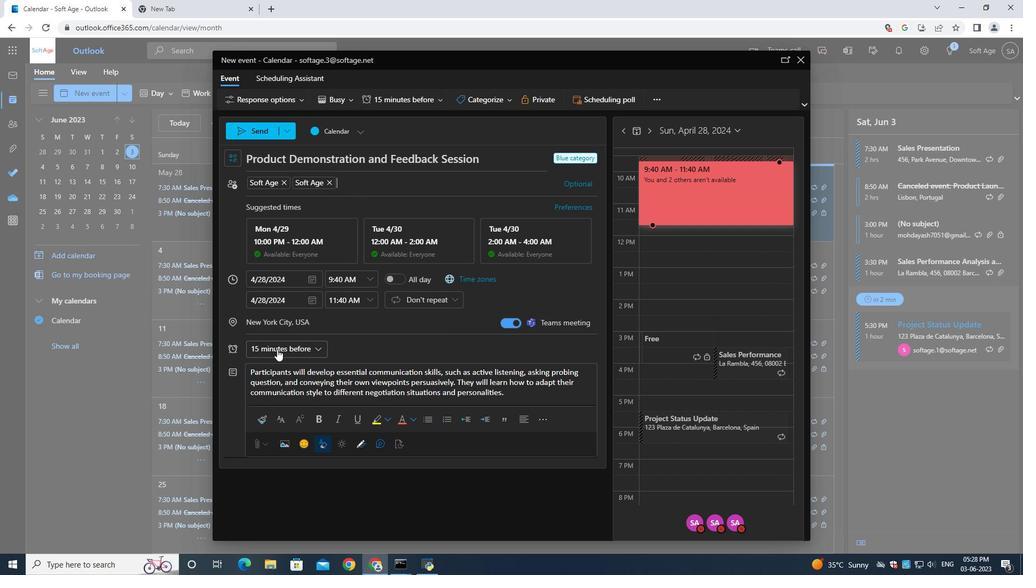 
Action: Mouse moved to (293, 180)
Screenshot: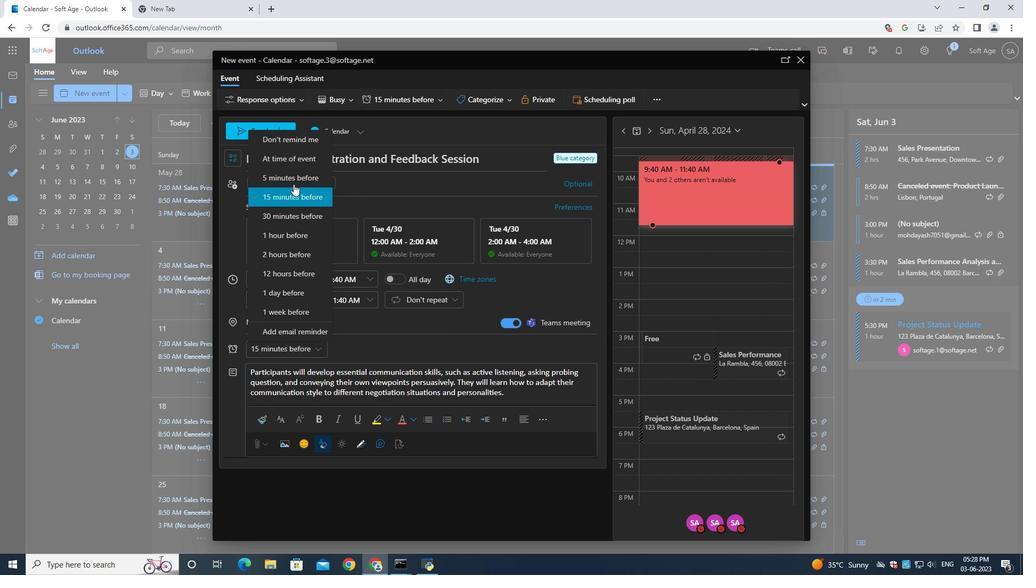 
Action: Mouse pressed left at (293, 180)
Screenshot: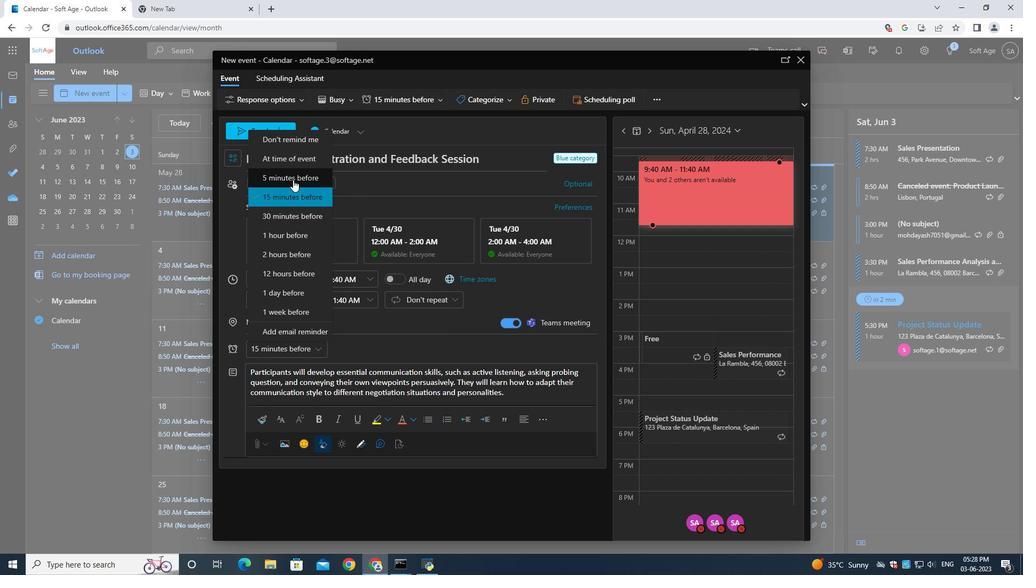 
Action: Mouse moved to (256, 132)
Screenshot: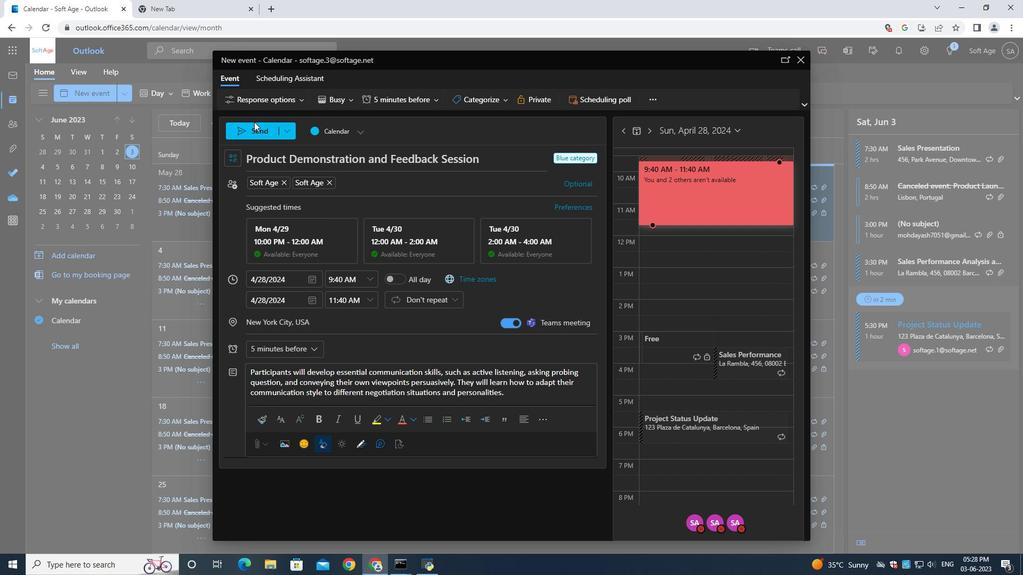 
Action: Mouse pressed left at (256, 132)
Screenshot: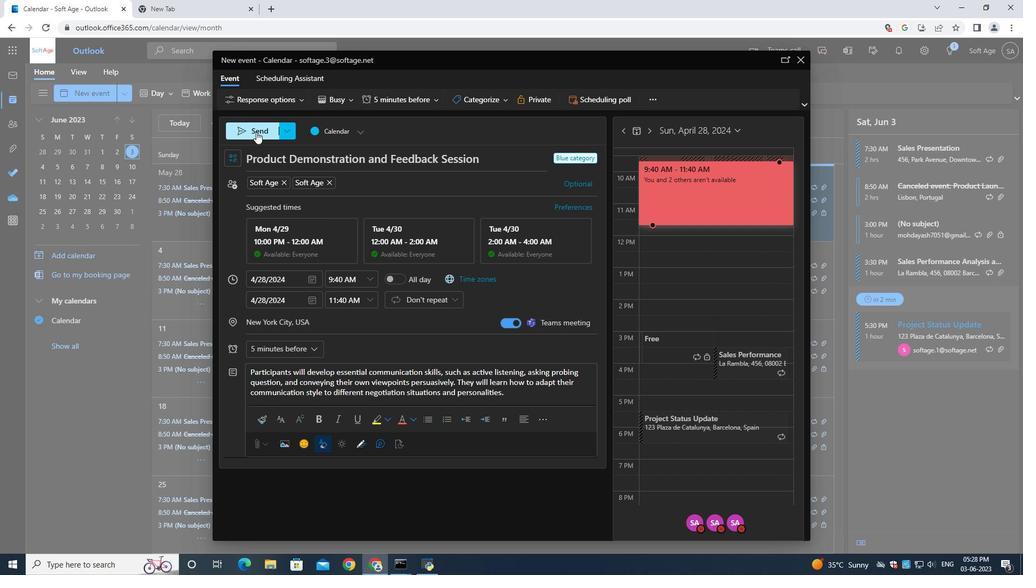 
